 Task: Find an Airbnb in Kafr Takharim, Syria for 2 guests from June 4 to June 8, with 1 bedroom, 1 bed, 1 bathroom, self check-in, and a price range of ₹8000 to ₹16000.
Action: Mouse moved to (535, 136)
Screenshot: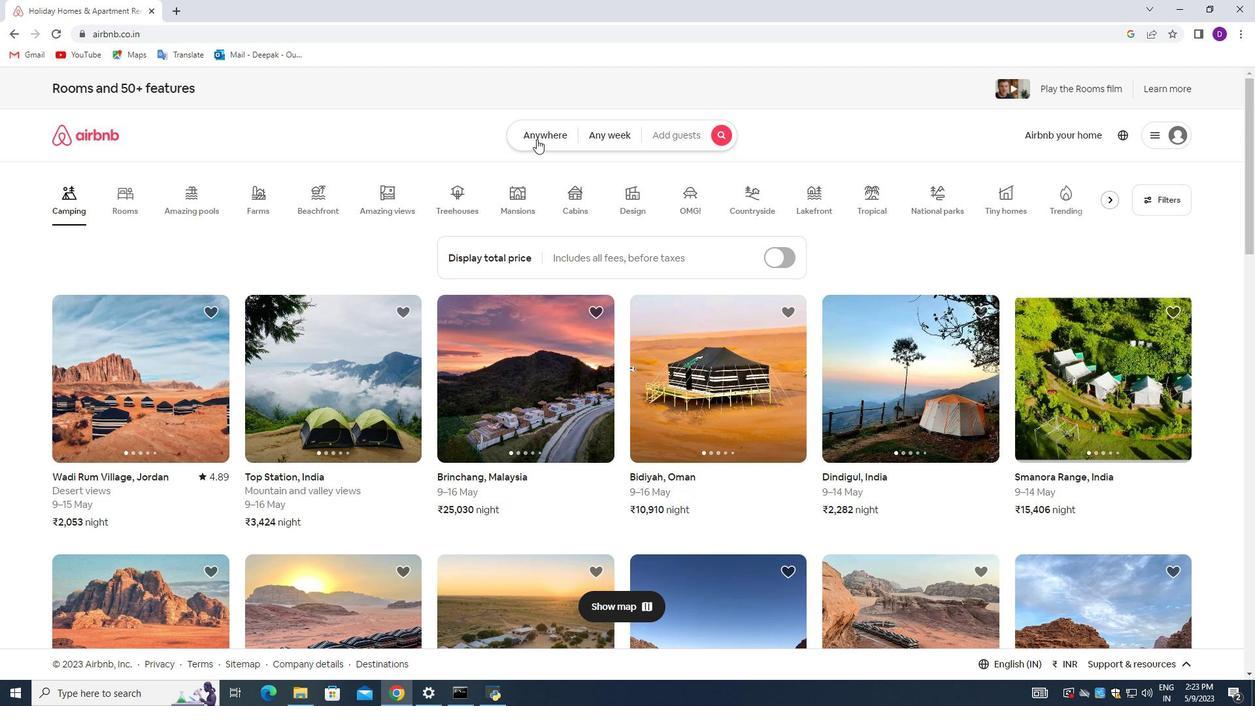 
Action: Mouse pressed left at (535, 136)
Screenshot: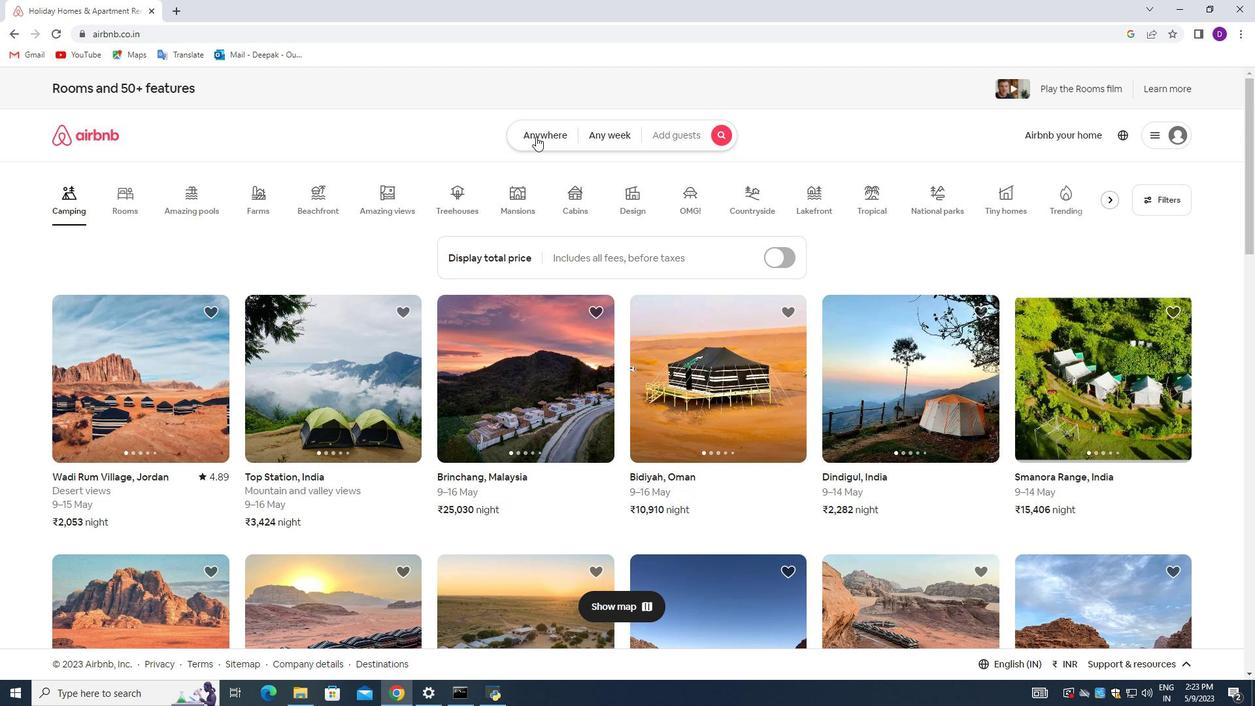 
Action: Mouse moved to (472, 187)
Screenshot: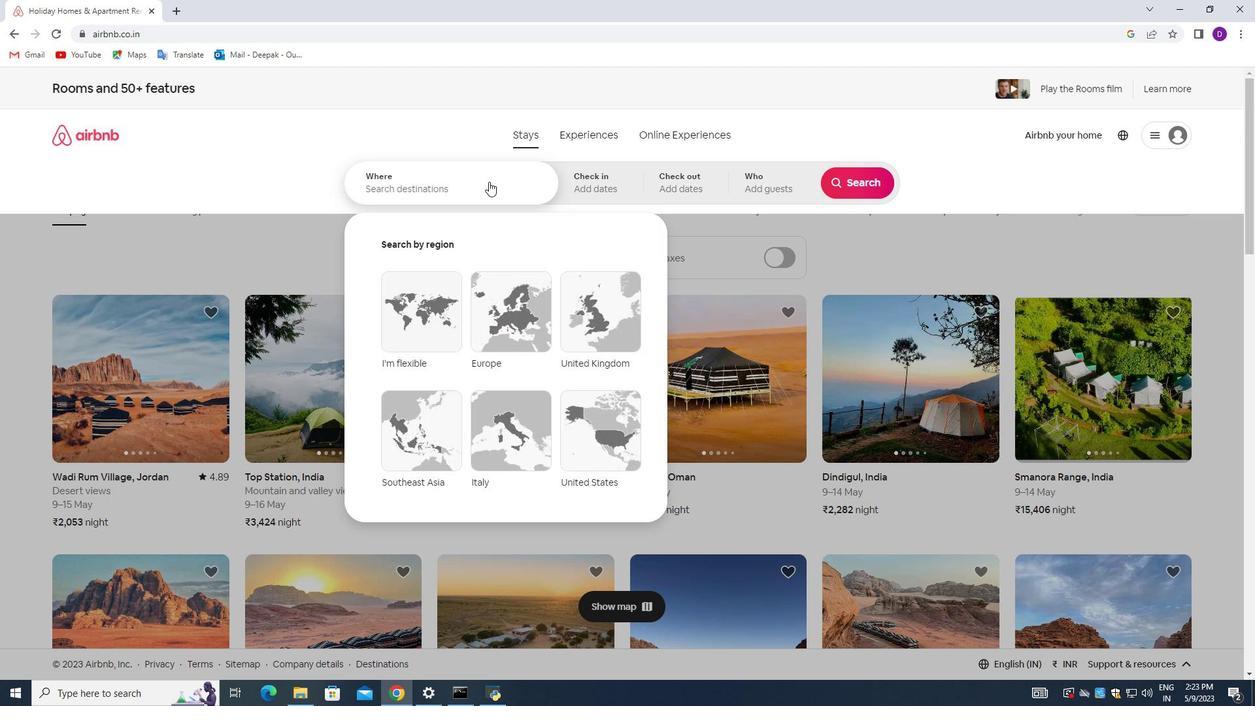 
Action: Mouse pressed left at (472, 187)
Screenshot: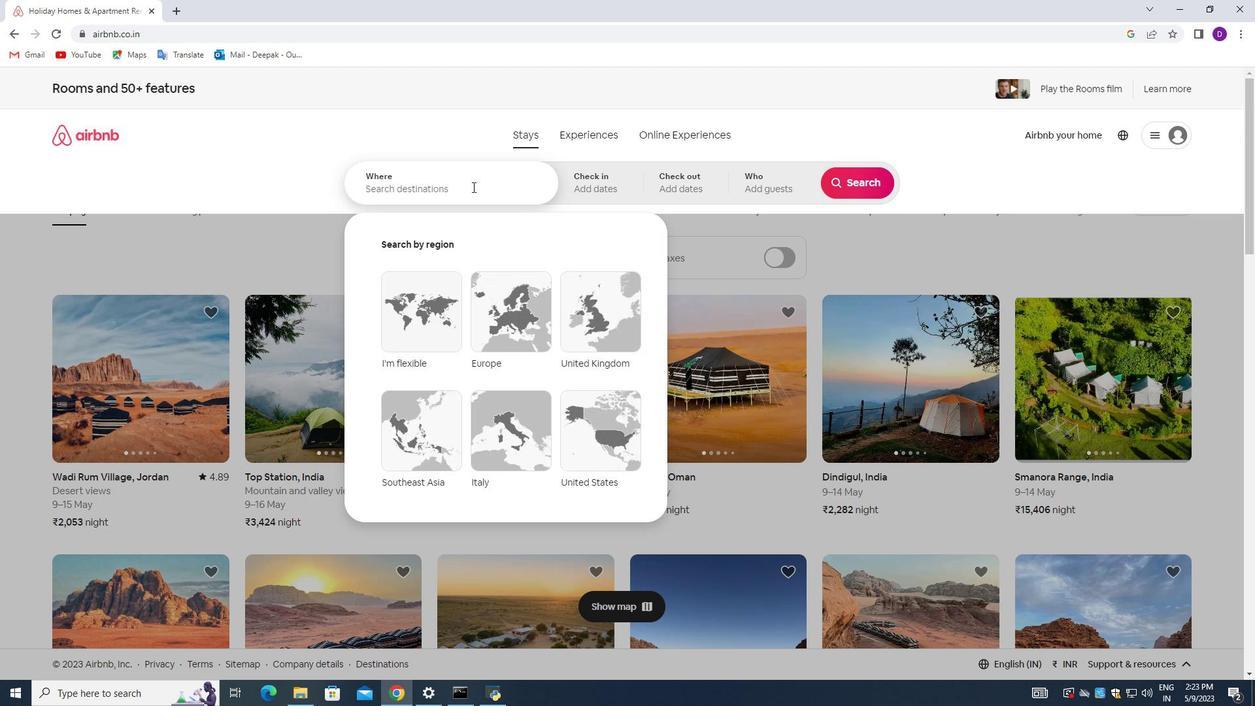 
Action: Mouse moved to (160, 306)
Screenshot: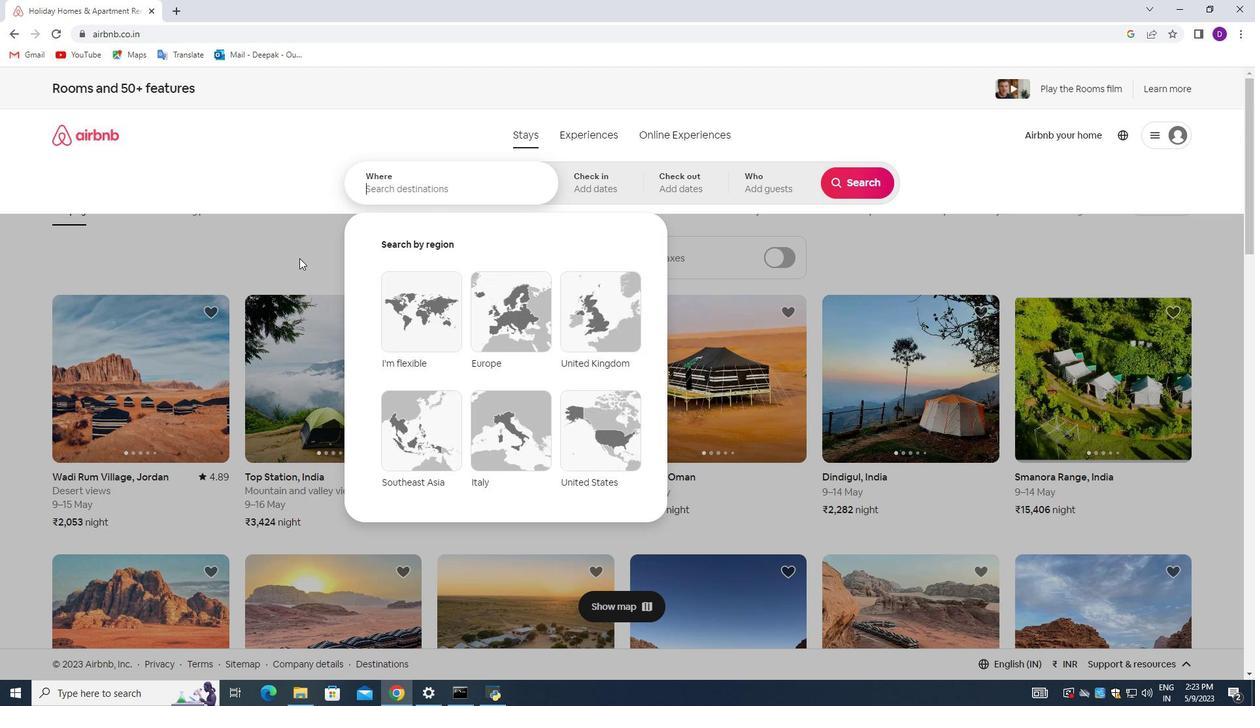 
Action: Key pressed <Key.shift>Kafr,<Key.backspace><Key.space><Key.shift_r>Takharim,<Key.space><Key.shift_r>Syria<Key.enter>
Screenshot: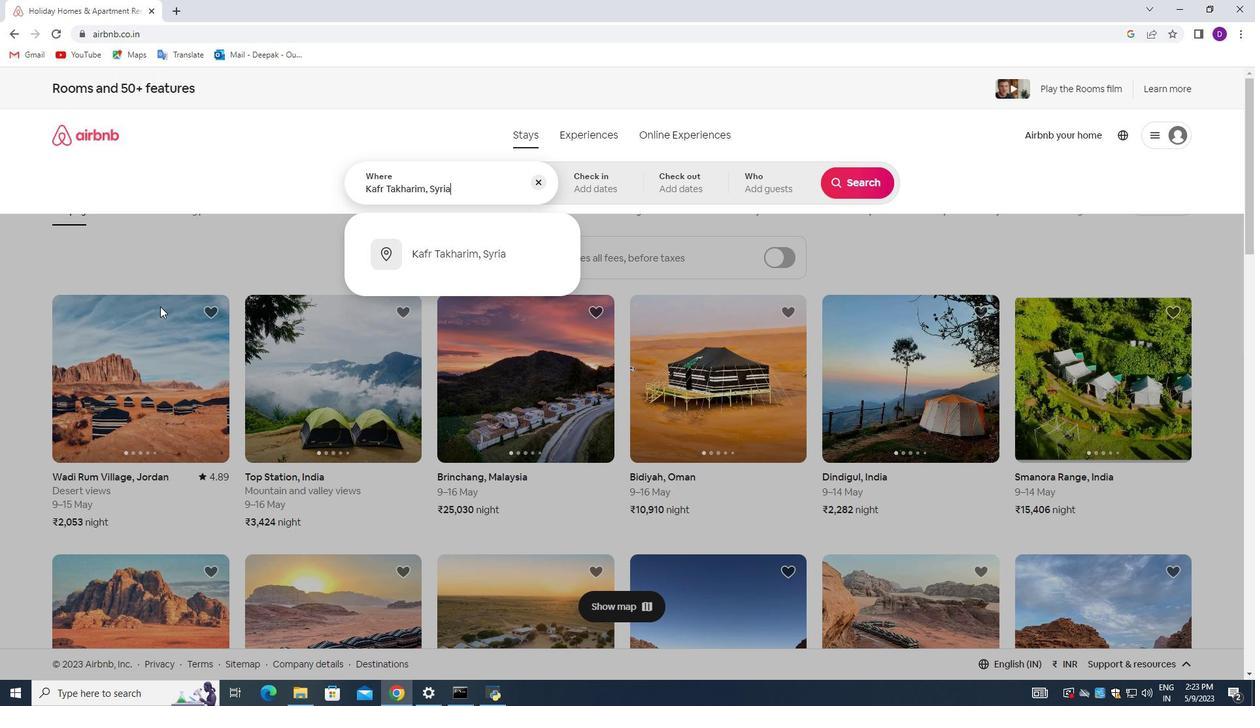 
Action: Mouse moved to (656, 378)
Screenshot: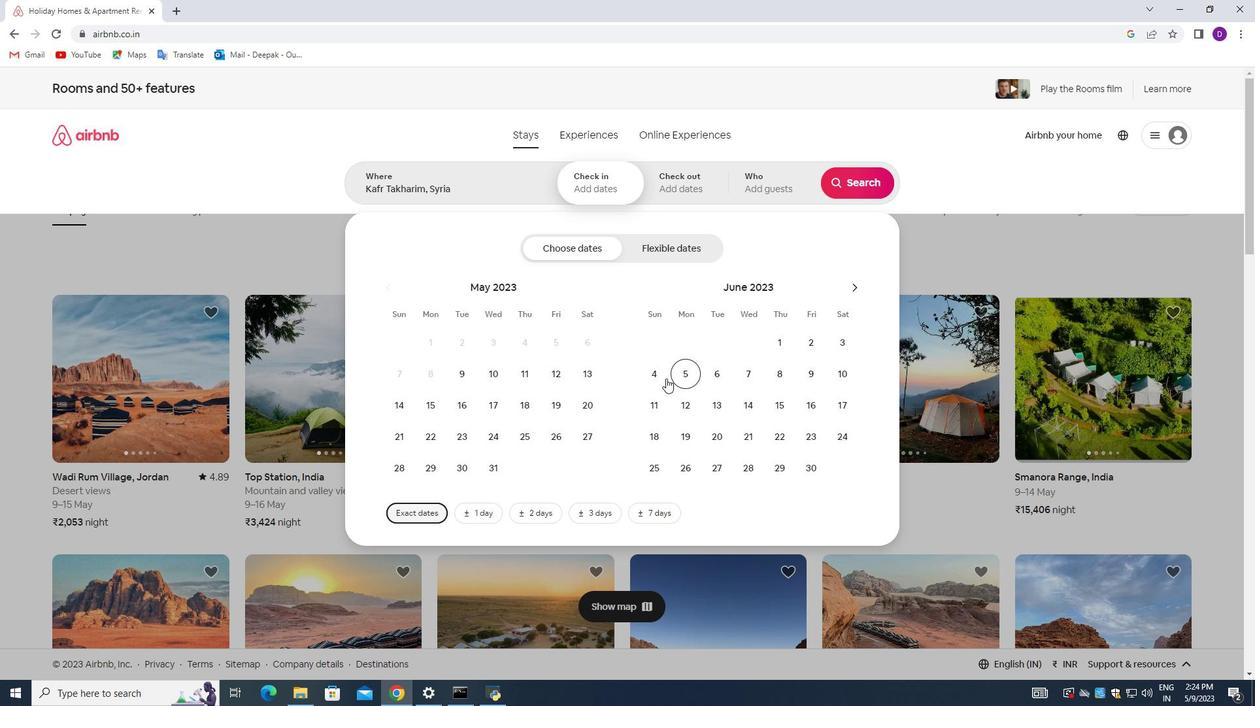 
Action: Mouse pressed left at (656, 378)
Screenshot: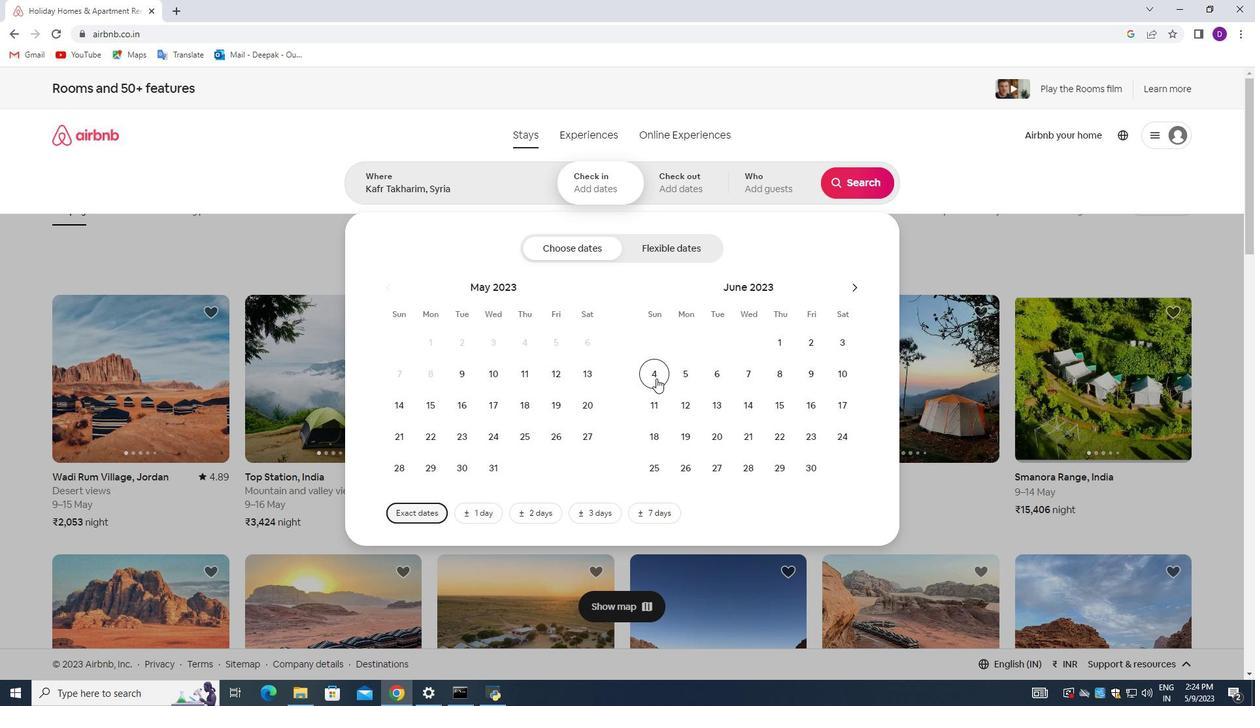 
Action: Mouse moved to (778, 372)
Screenshot: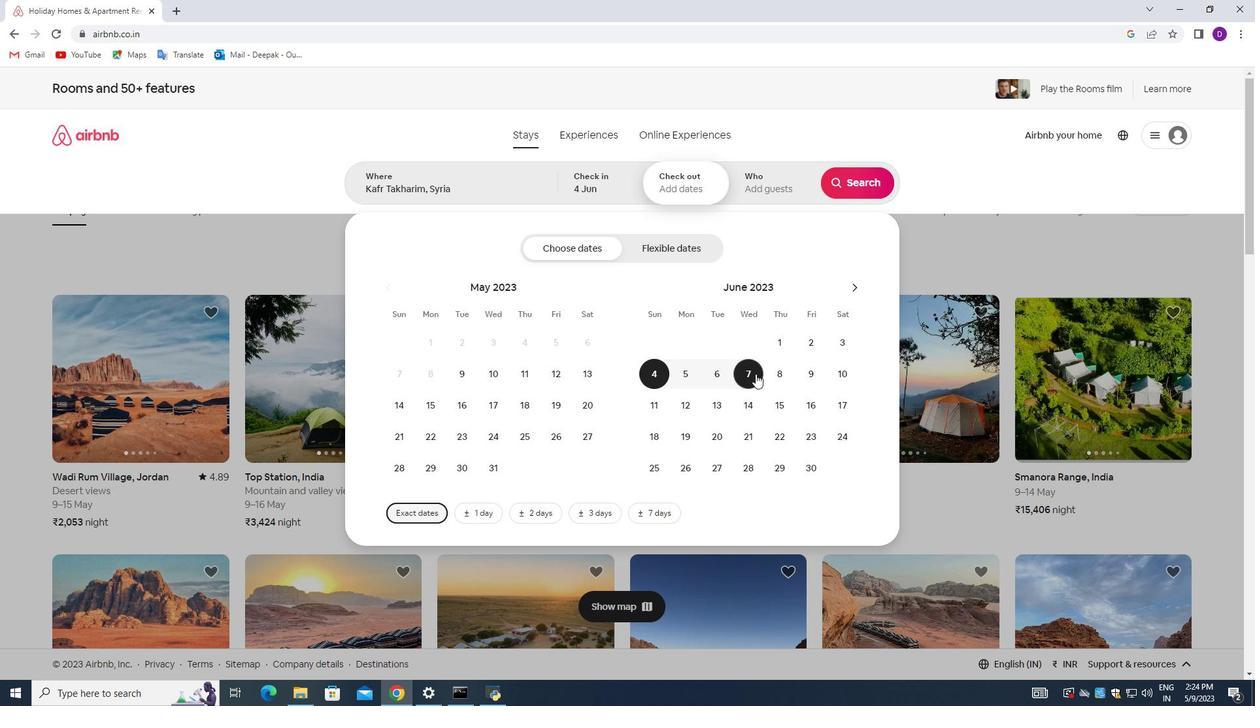 
Action: Mouse pressed left at (778, 372)
Screenshot: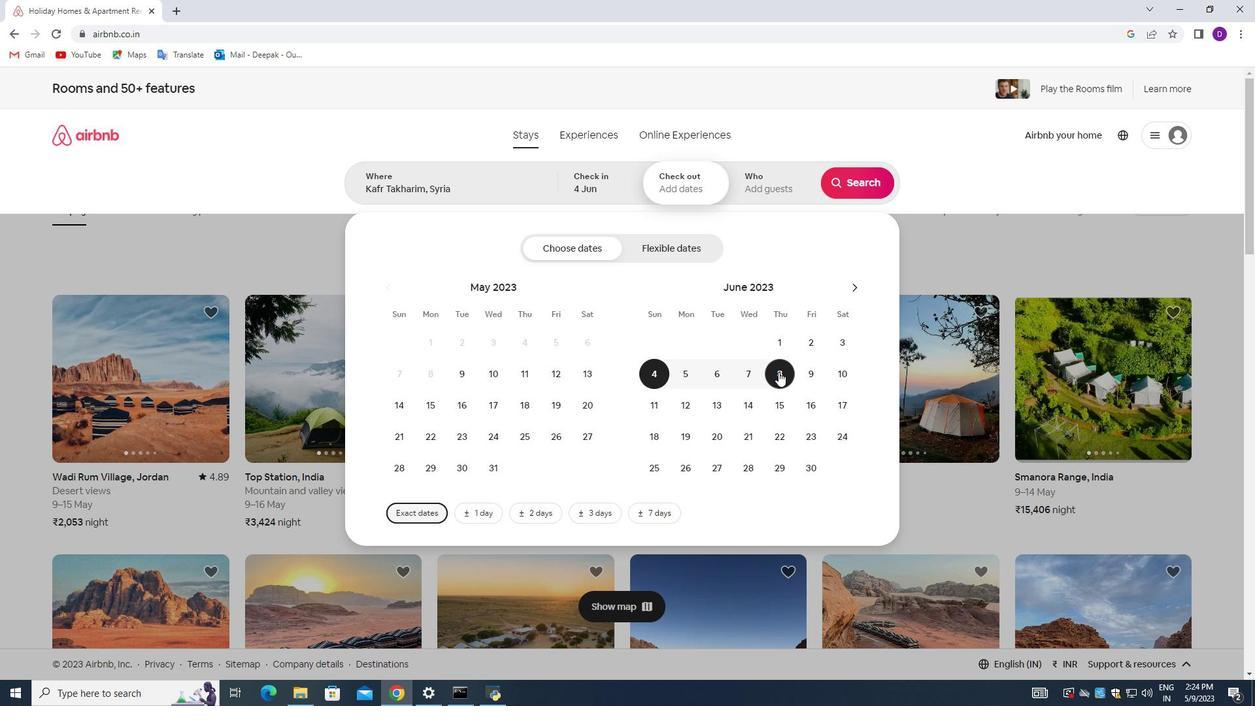 
Action: Mouse moved to (768, 175)
Screenshot: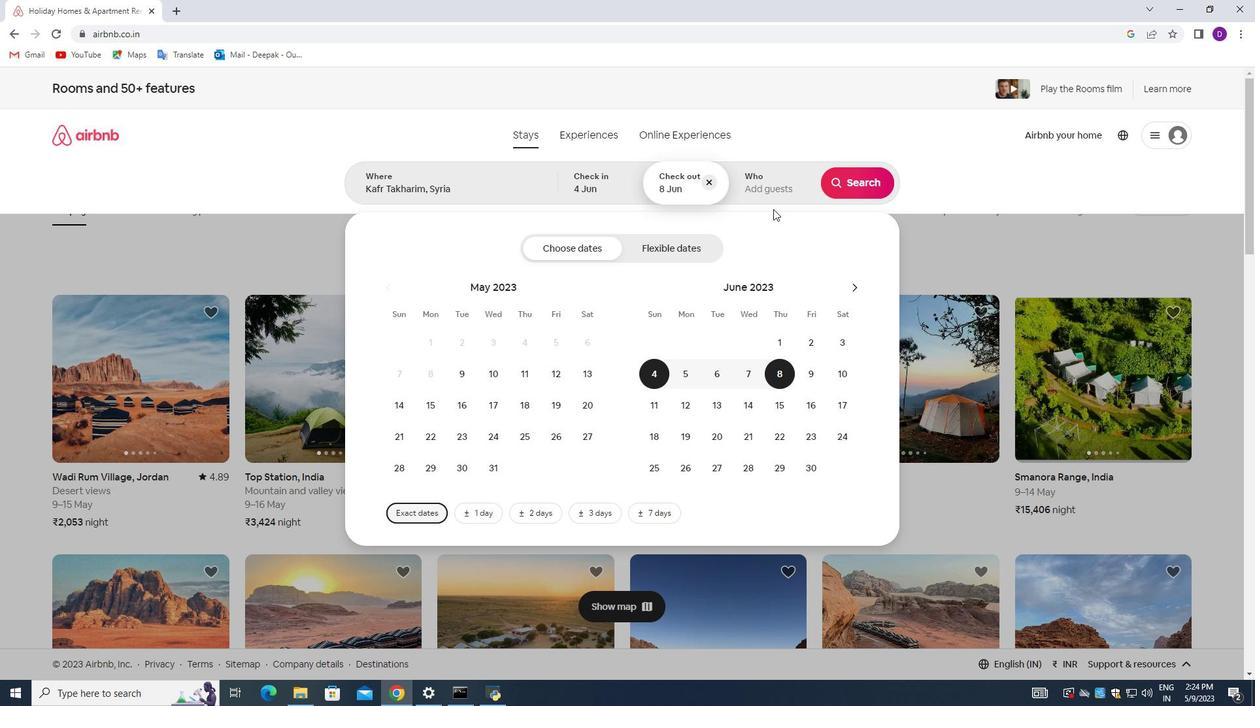 
Action: Mouse pressed left at (768, 175)
Screenshot: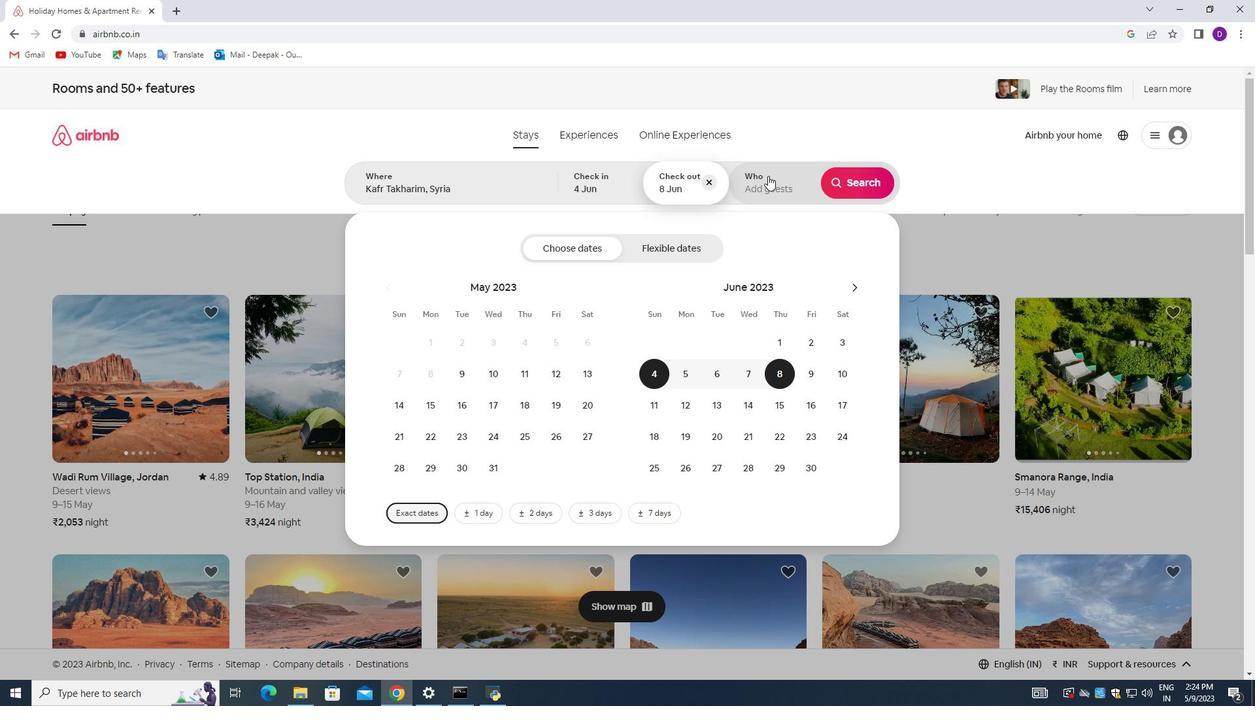 
Action: Mouse moved to (861, 255)
Screenshot: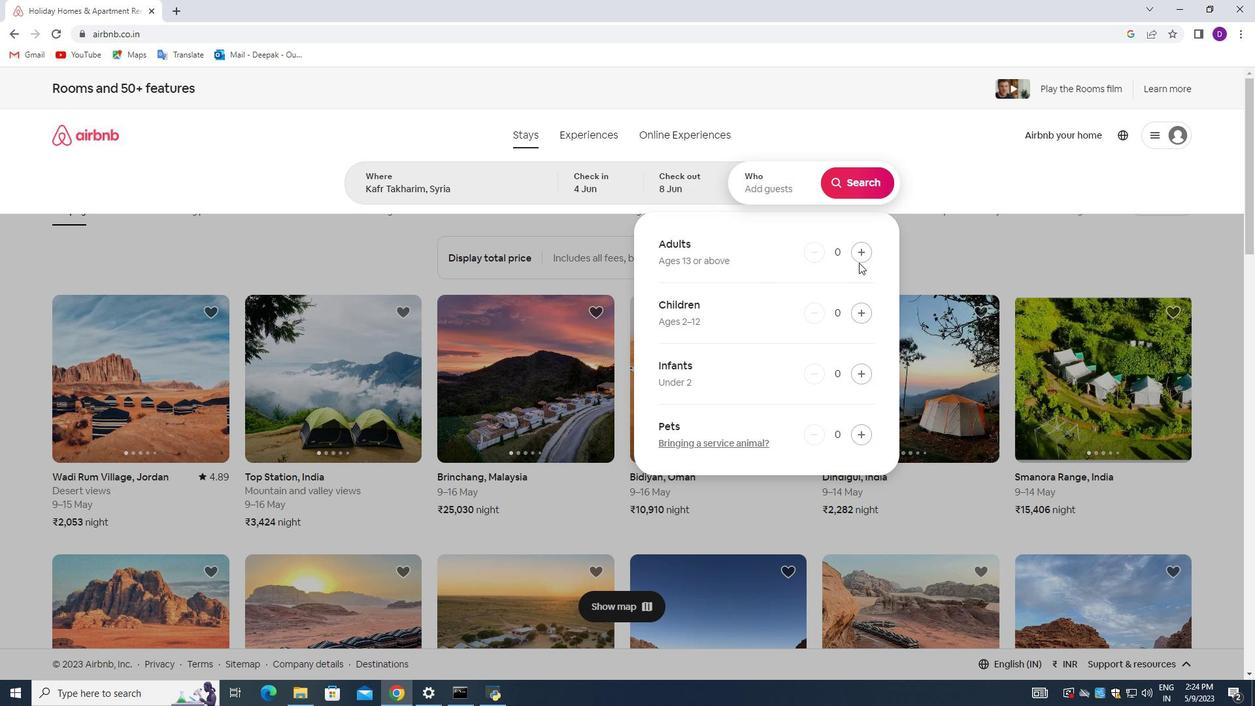 
Action: Mouse pressed left at (861, 255)
Screenshot: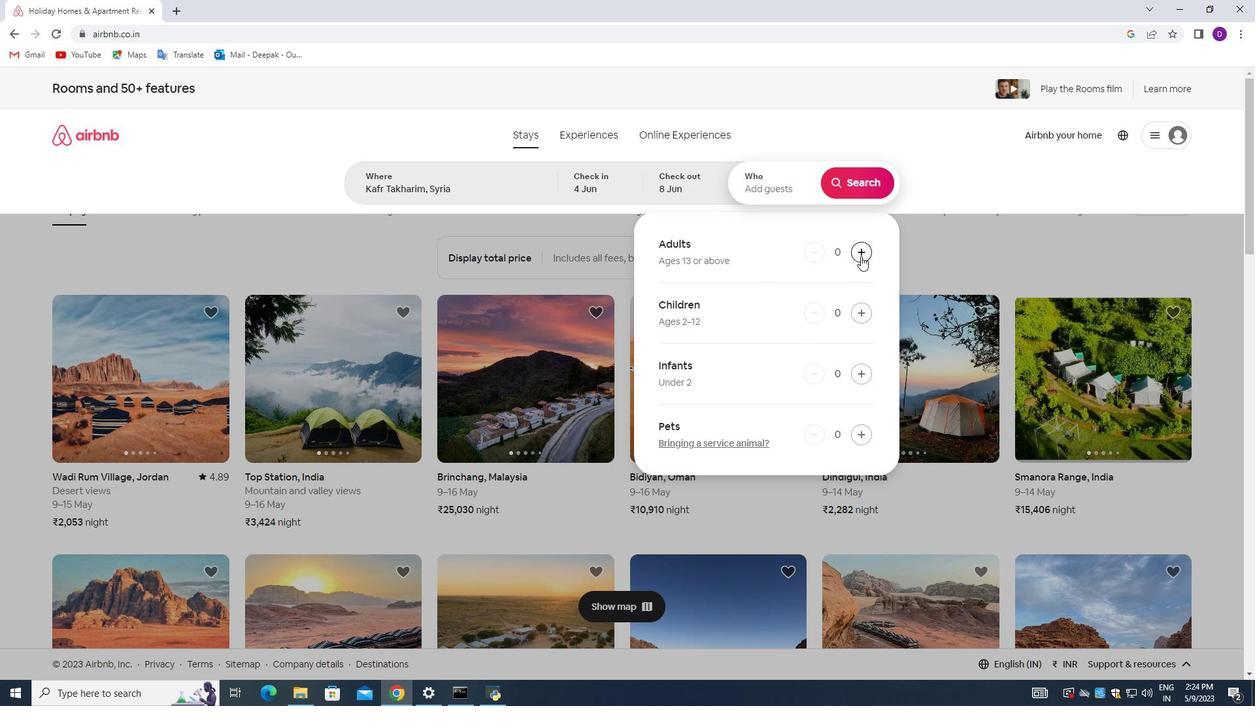 
Action: Mouse pressed left at (861, 255)
Screenshot: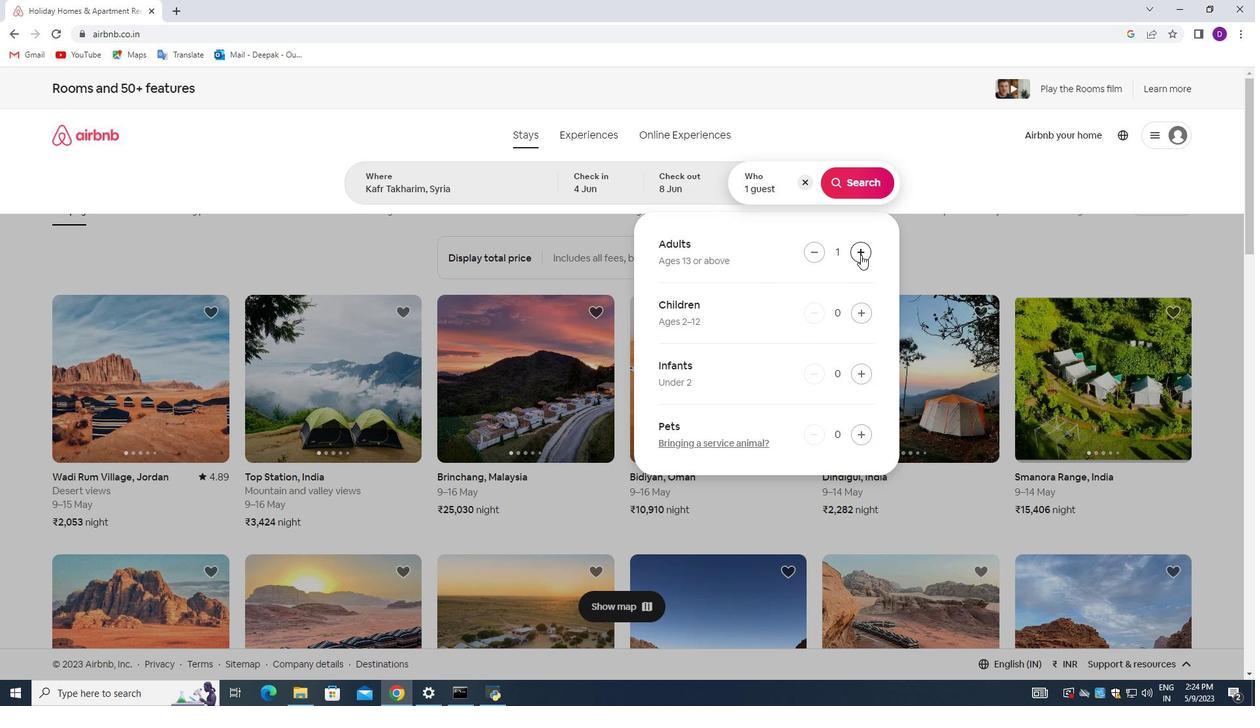 
Action: Mouse moved to (855, 179)
Screenshot: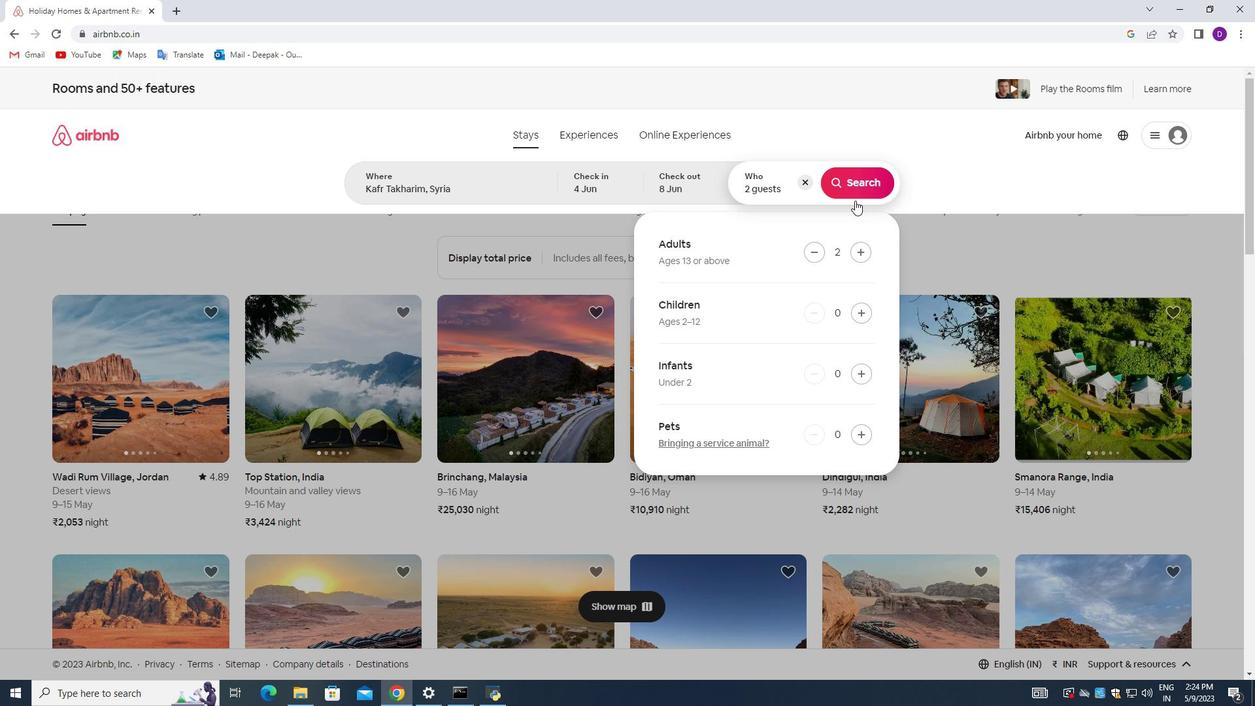 
Action: Mouse pressed left at (855, 179)
Screenshot: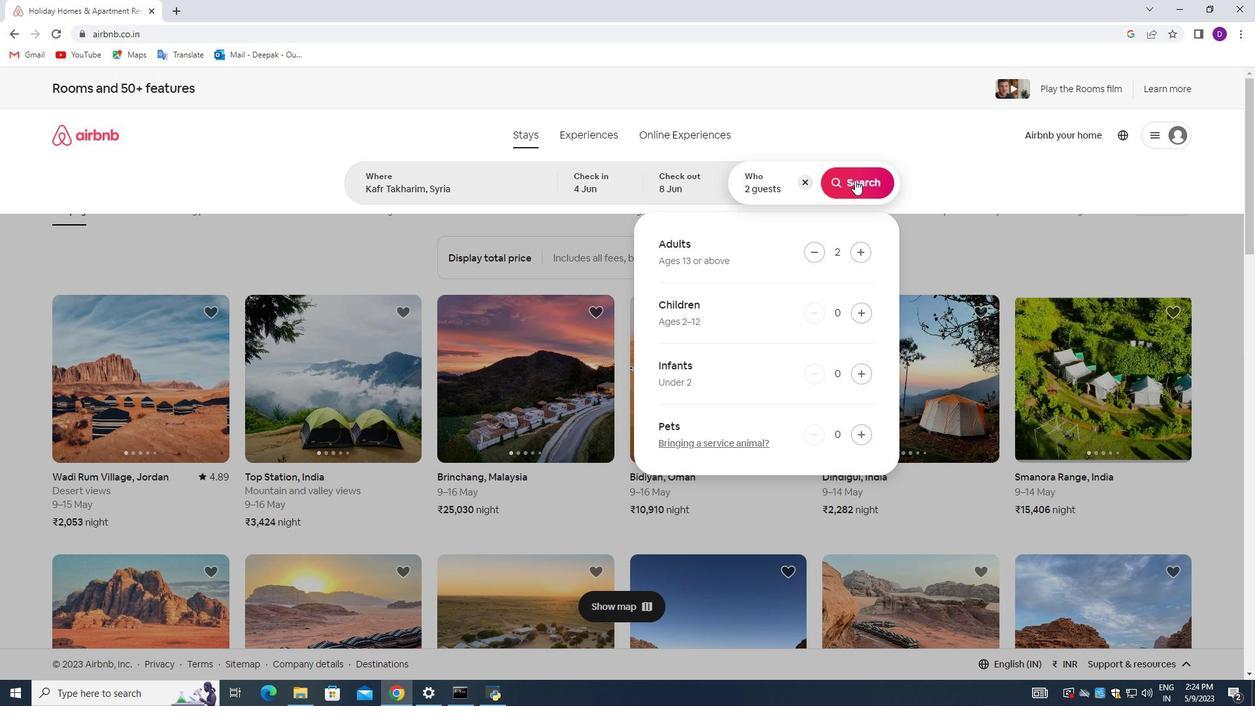 
Action: Mouse moved to (1188, 141)
Screenshot: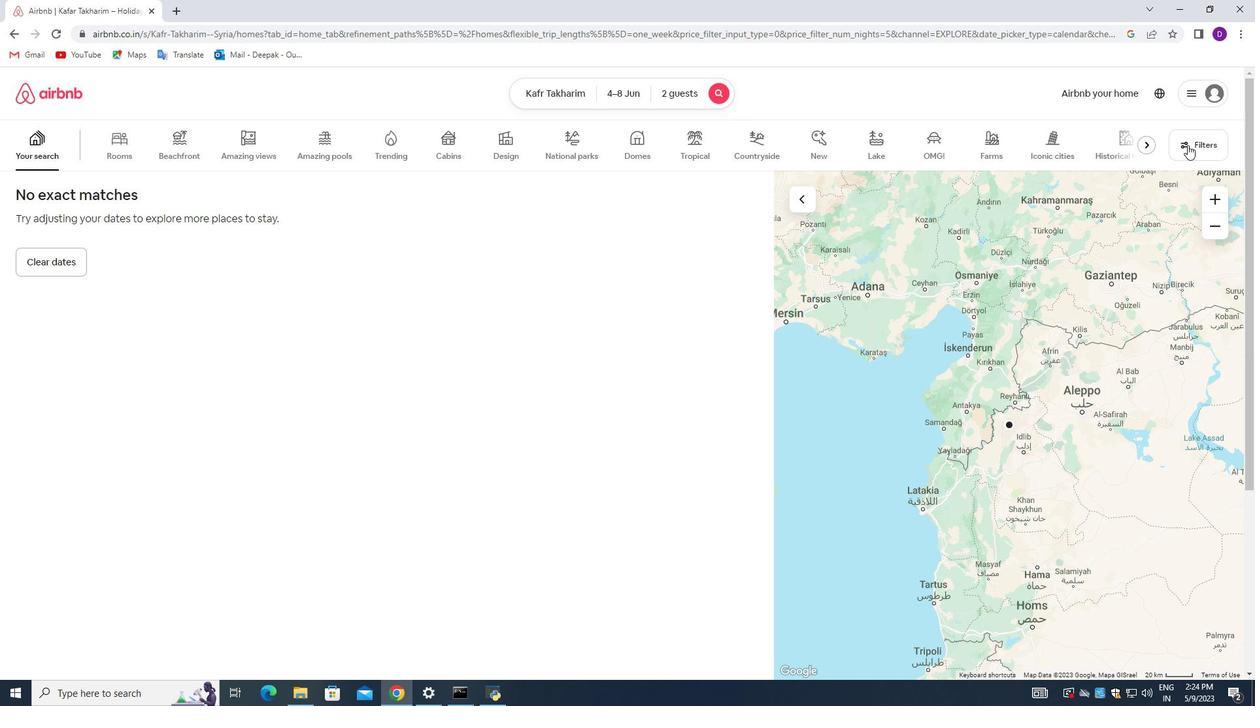 
Action: Mouse pressed left at (1188, 141)
Screenshot: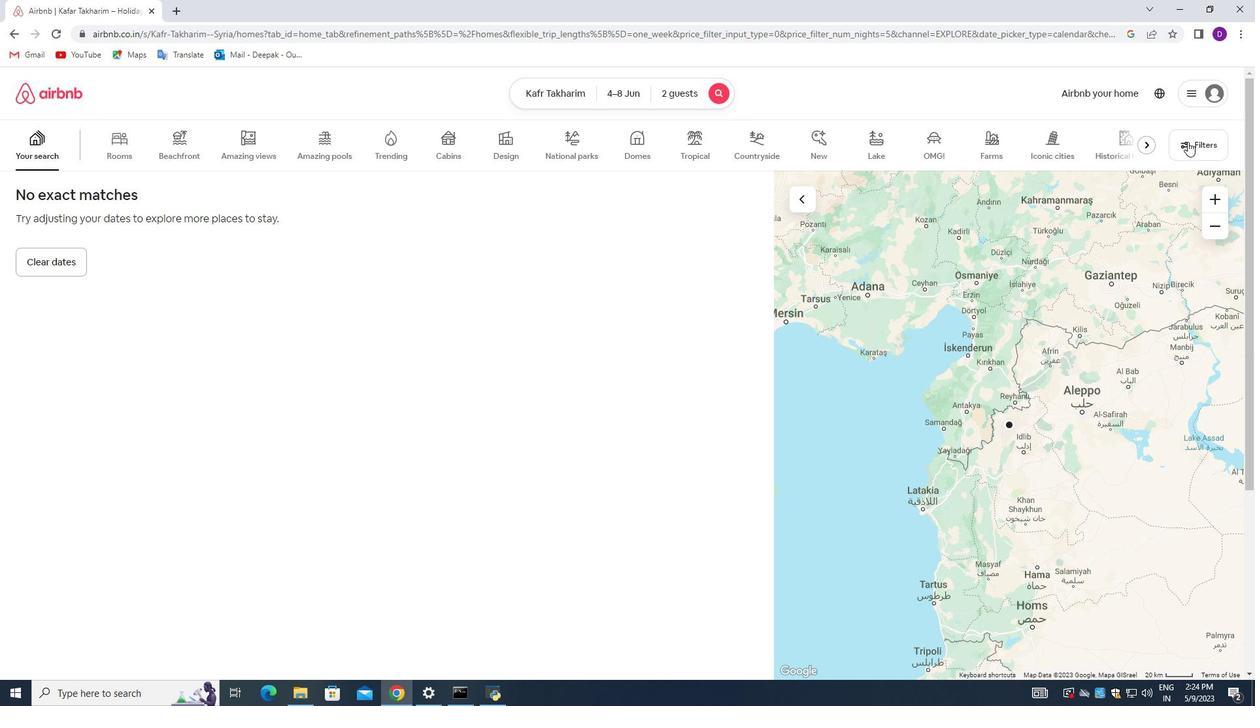 
Action: Mouse moved to (477, 466)
Screenshot: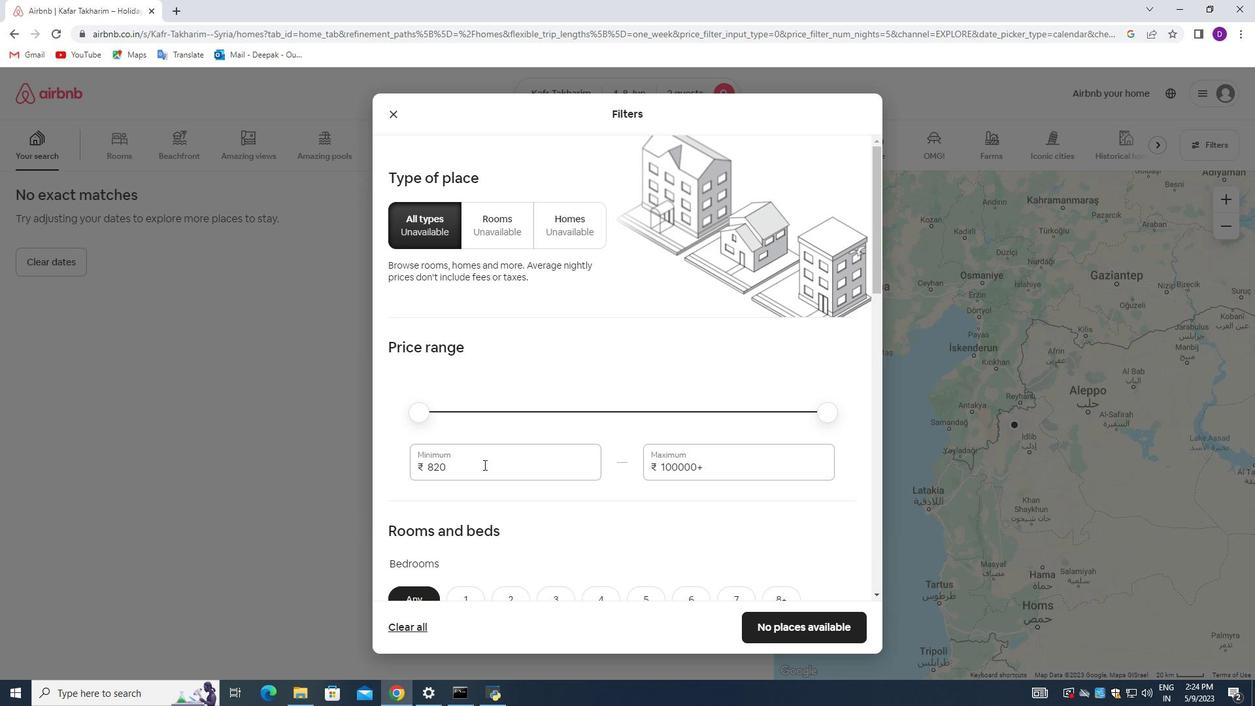 
Action: Mouse pressed left at (477, 466)
Screenshot: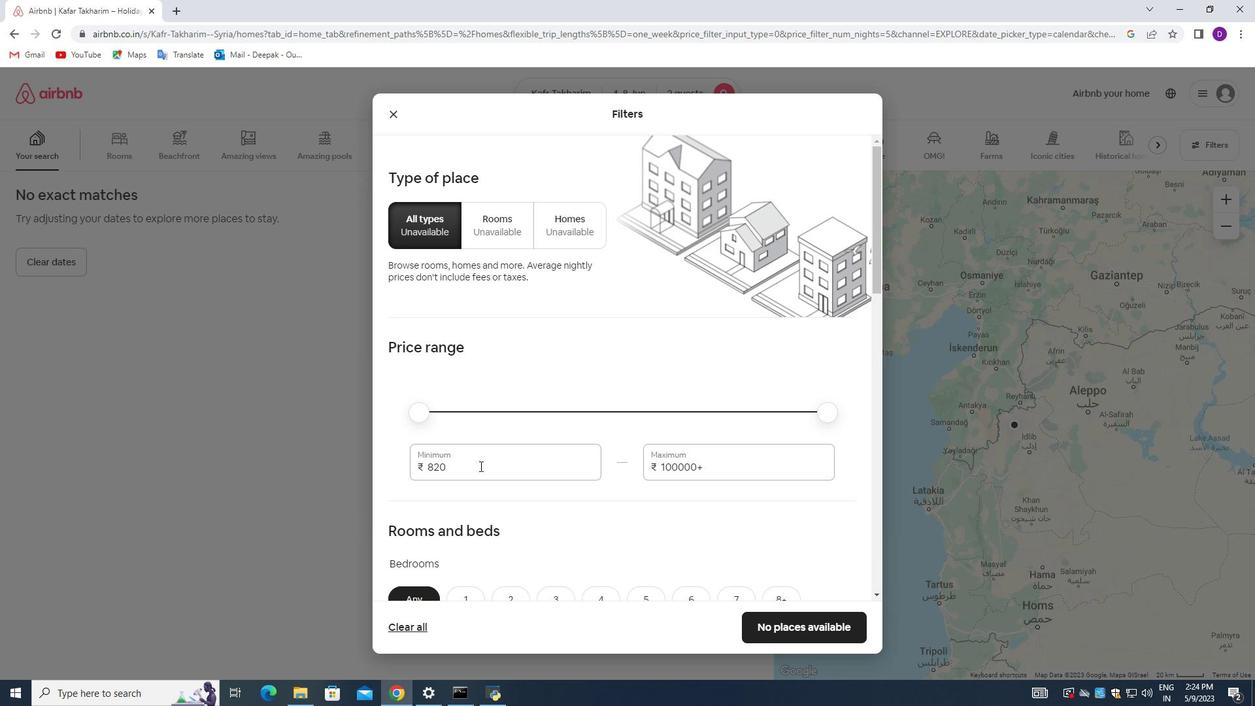 
Action: Mouse pressed left at (477, 466)
Screenshot: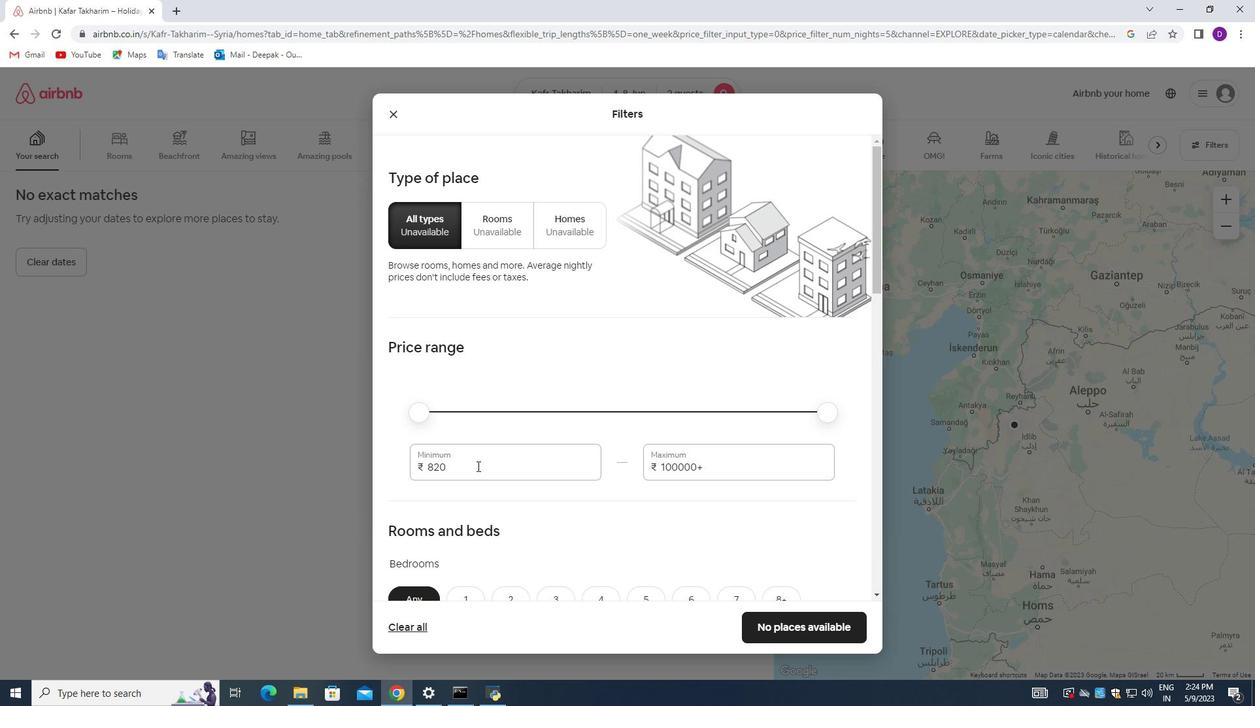 
Action: Key pressed 8000<Key.tab>16000
Screenshot: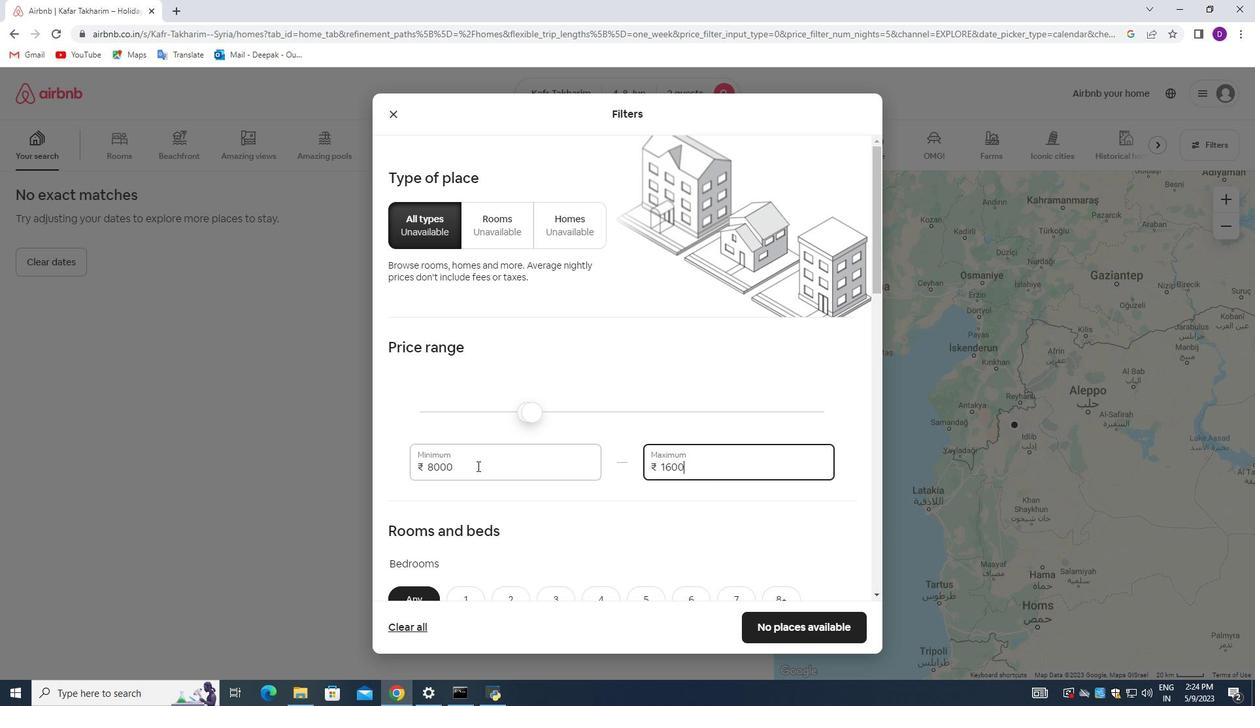 
Action: Mouse moved to (546, 463)
Screenshot: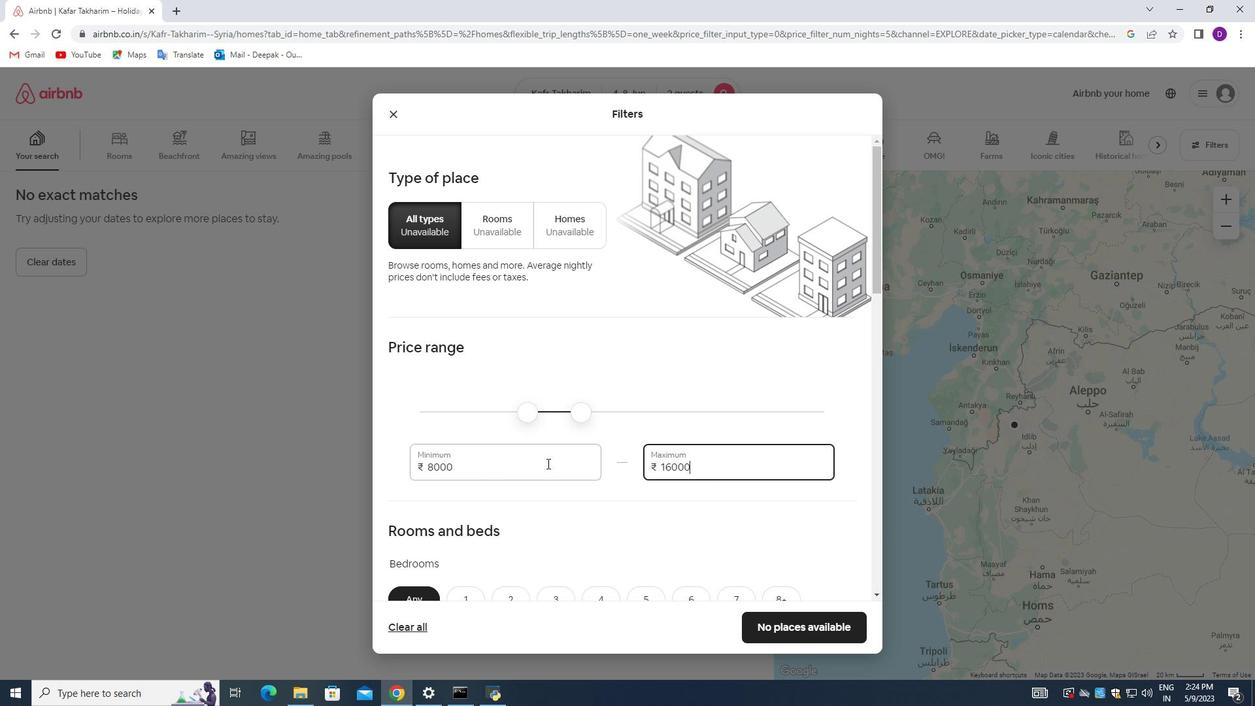 
Action: Mouse scrolled (546, 463) with delta (0, 0)
Screenshot: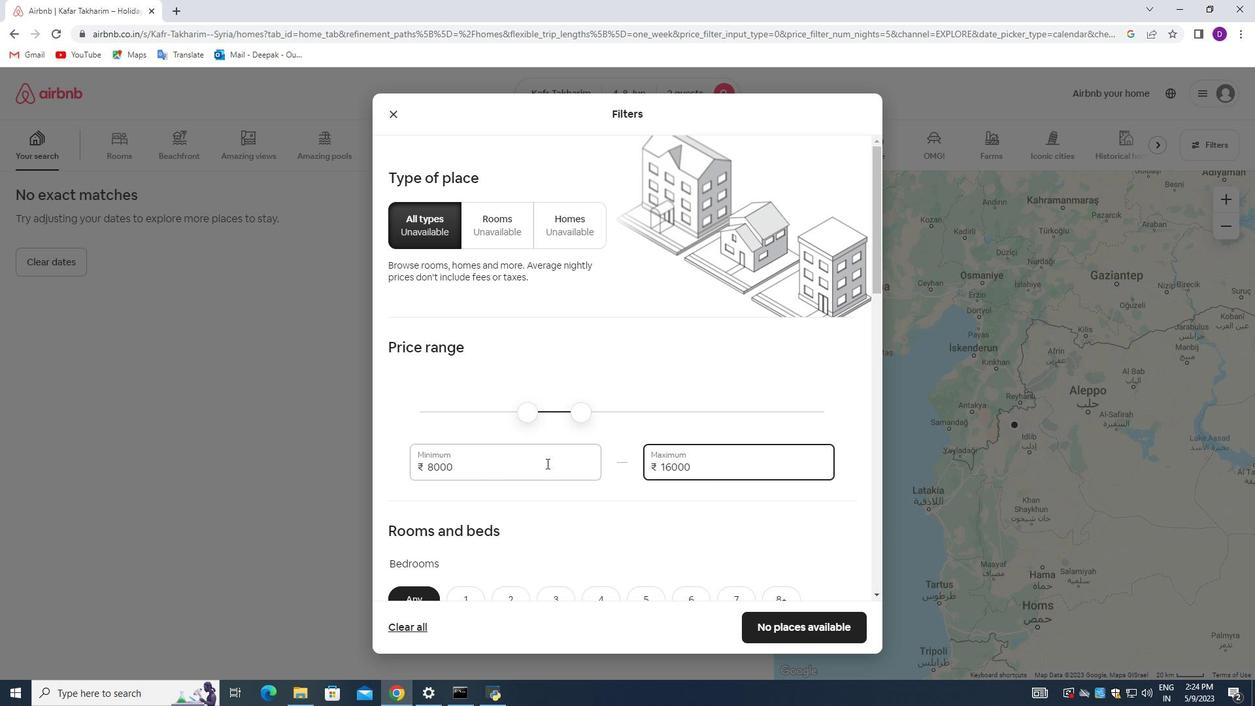 
Action: Mouse scrolled (546, 463) with delta (0, 0)
Screenshot: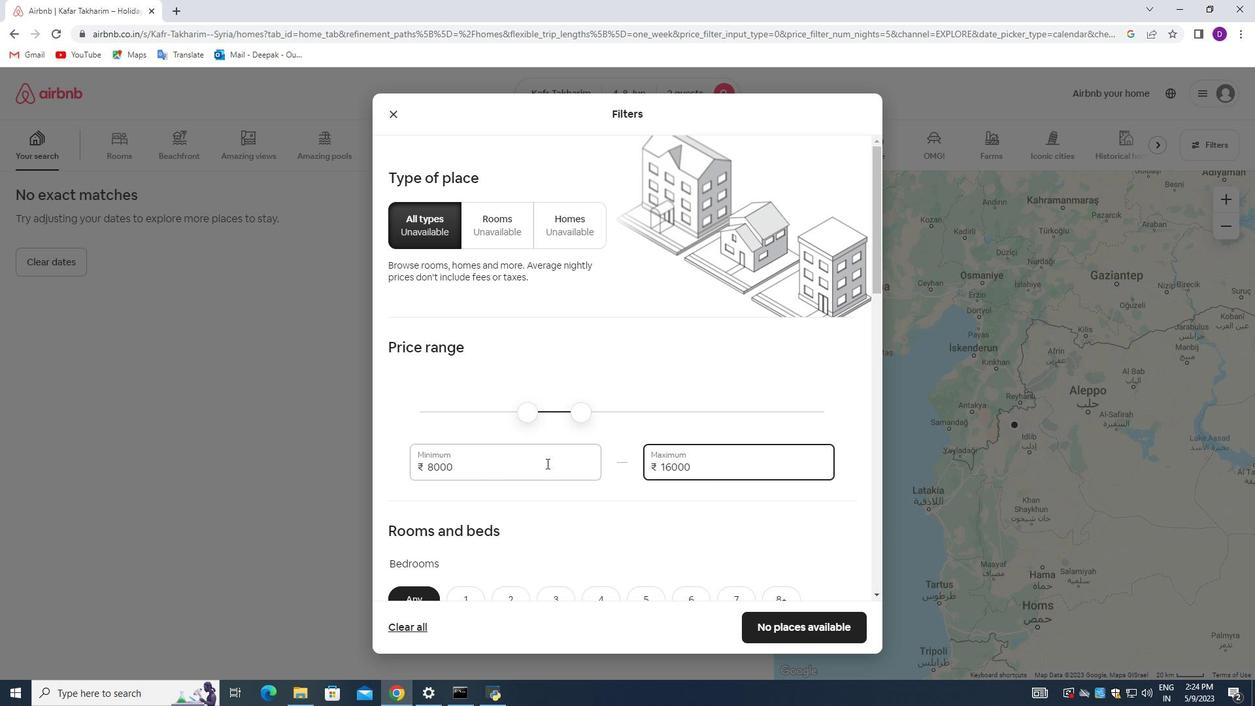 
Action: Mouse scrolled (546, 463) with delta (0, 0)
Screenshot: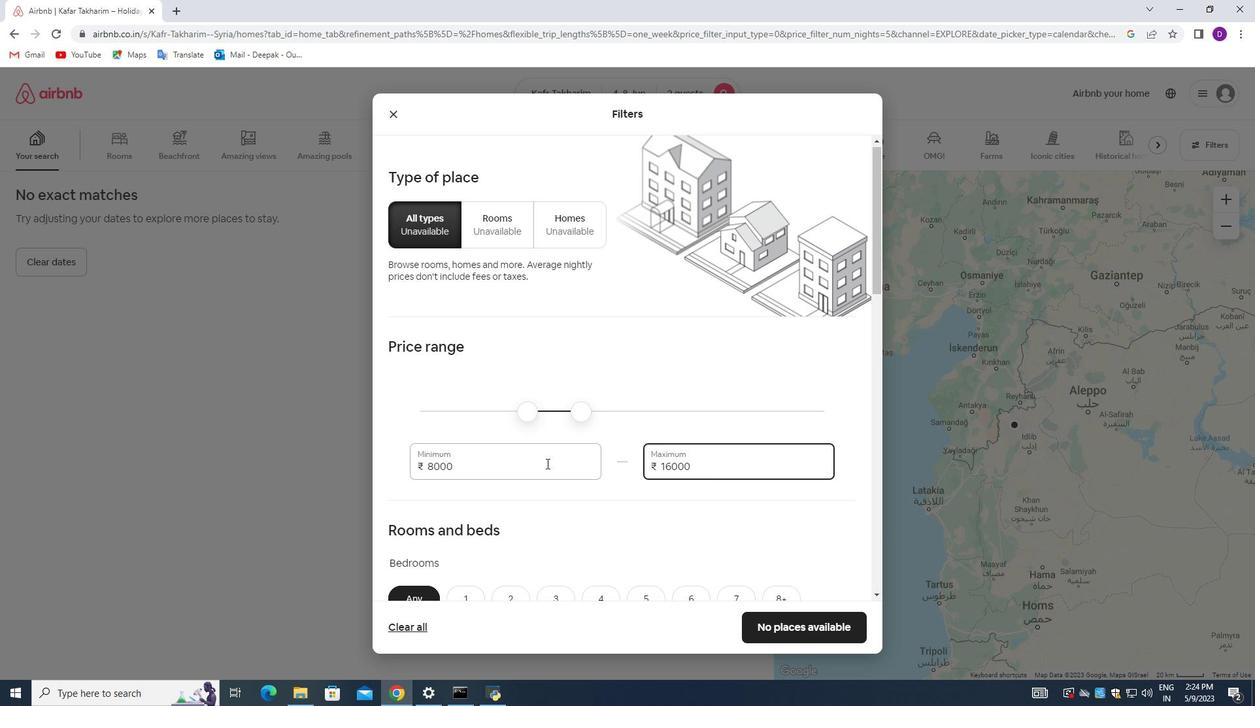 
Action: Mouse scrolled (546, 463) with delta (0, 0)
Screenshot: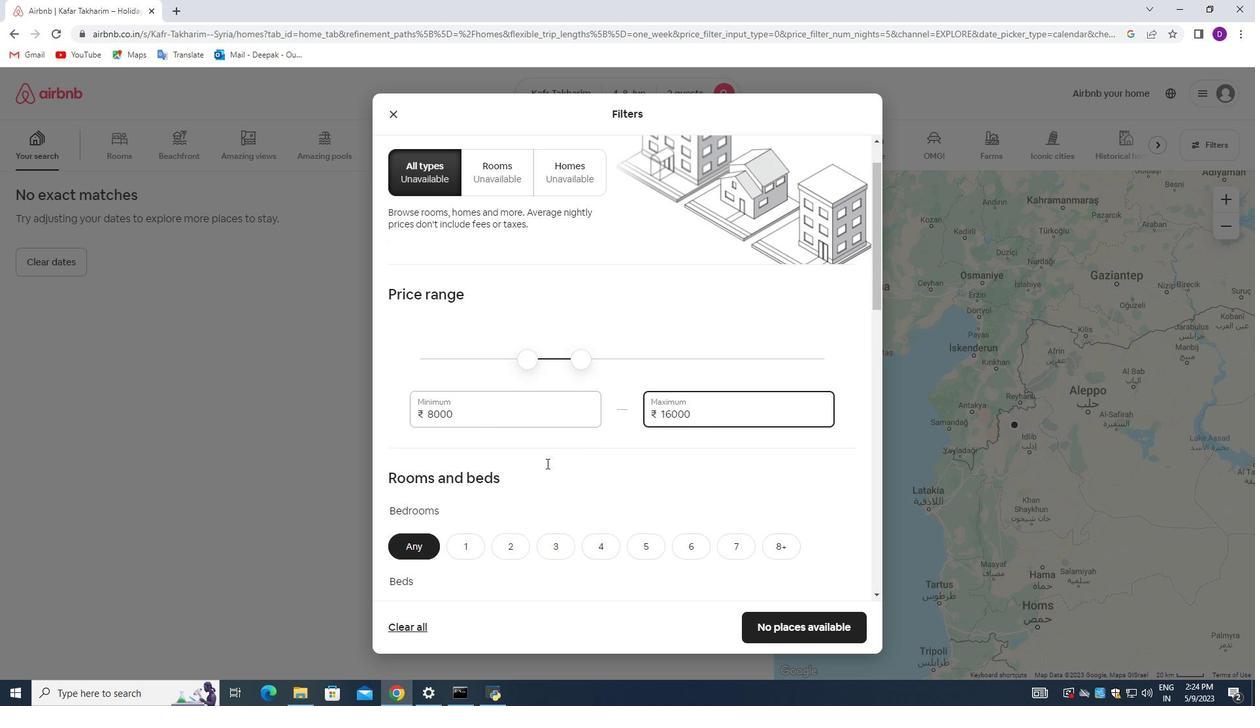 
Action: Mouse moved to (464, 345)
Screenshot: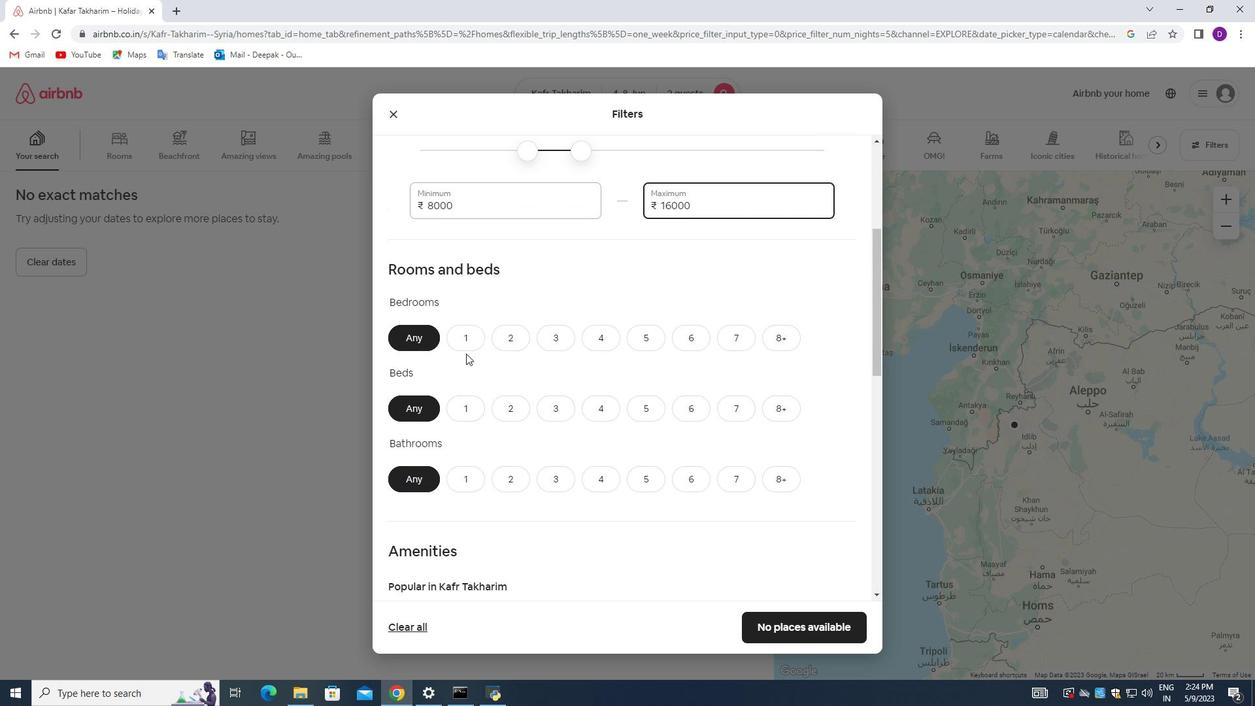 
Action: Mouse pressed left at (464, 345)
Screenshot: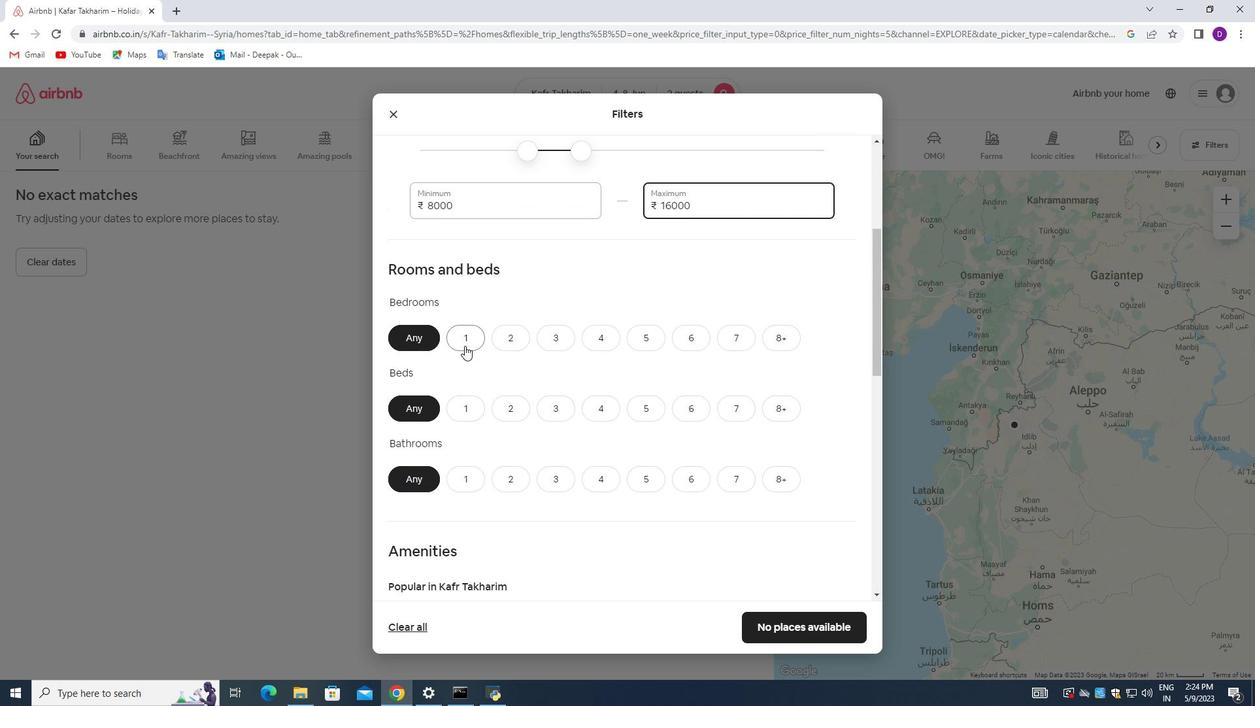 
Action: Mouse moved to (463, 403)
Screenshot: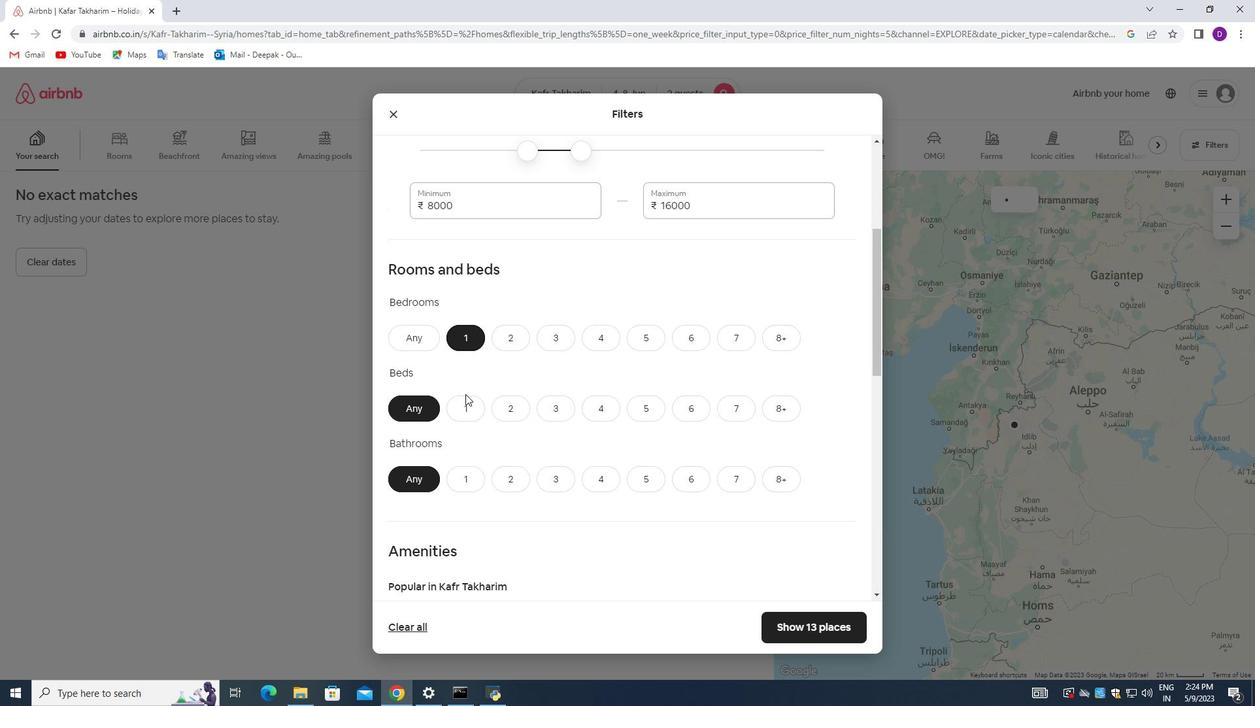 
Action: Mouse pressed left at (463, 403)
Screenshot: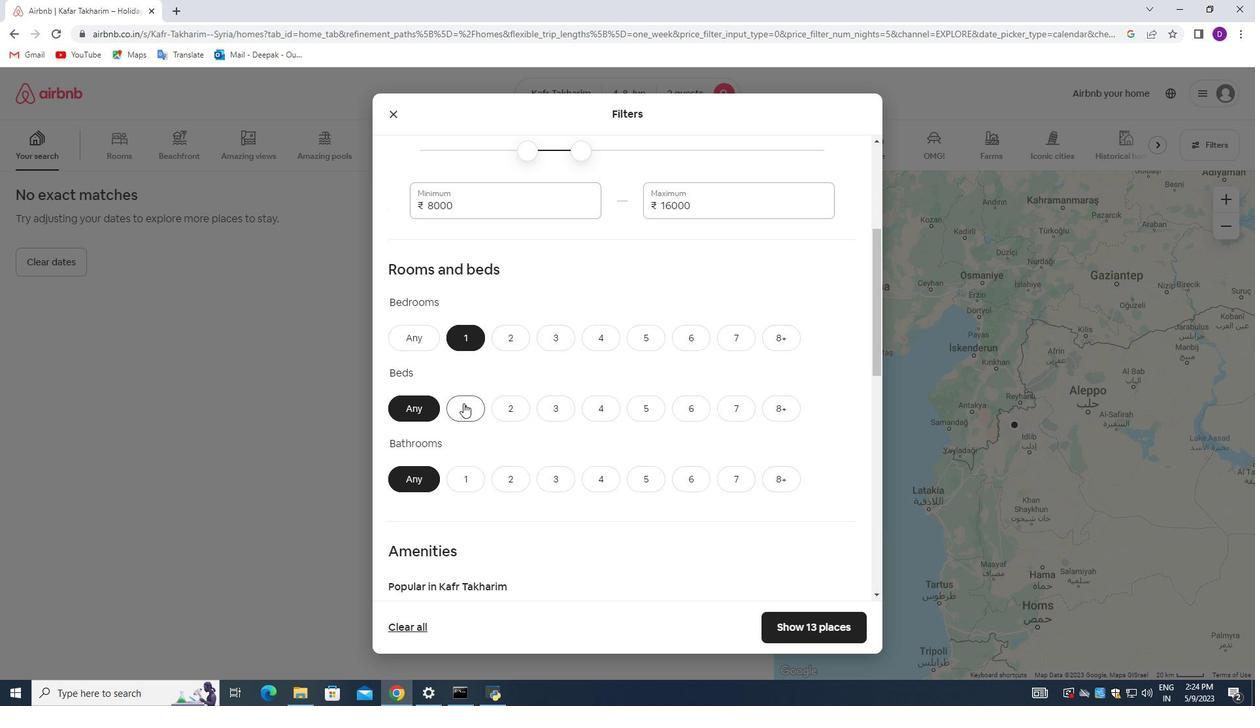 
Action: Mouse moved to (463, 466)
Screenshot: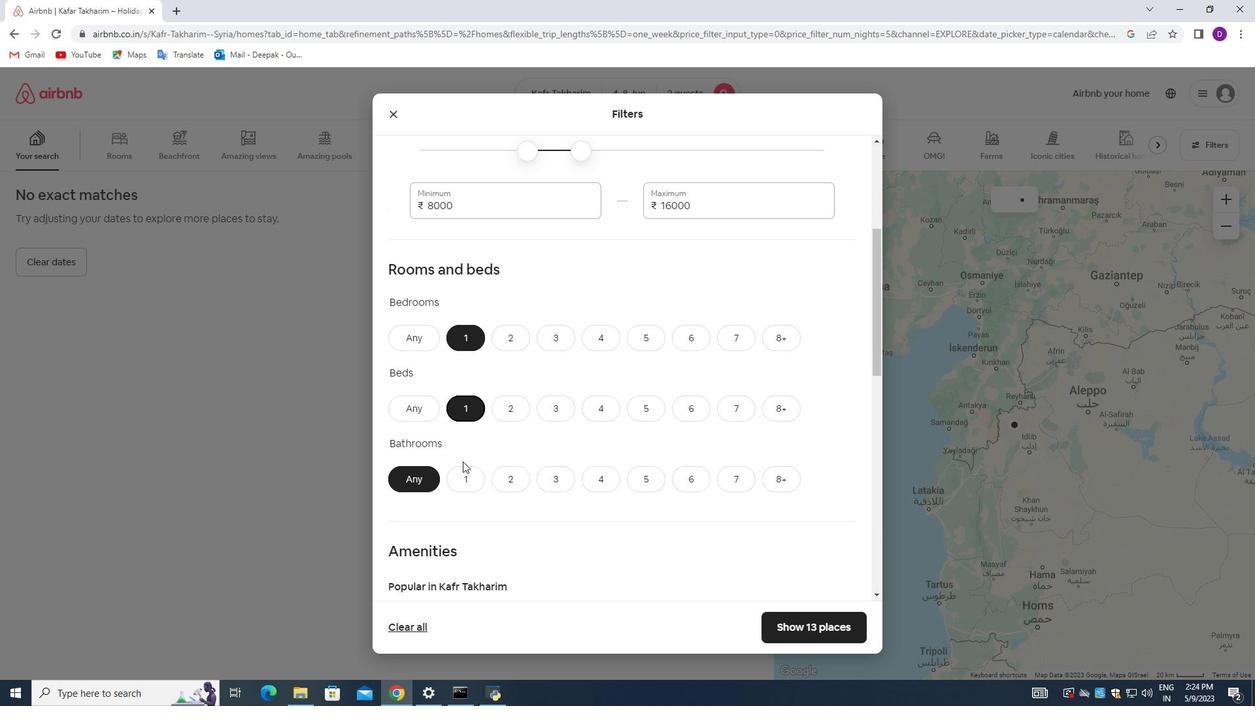 
Action: Mouse pressed left at (463, 466)
Screenshot: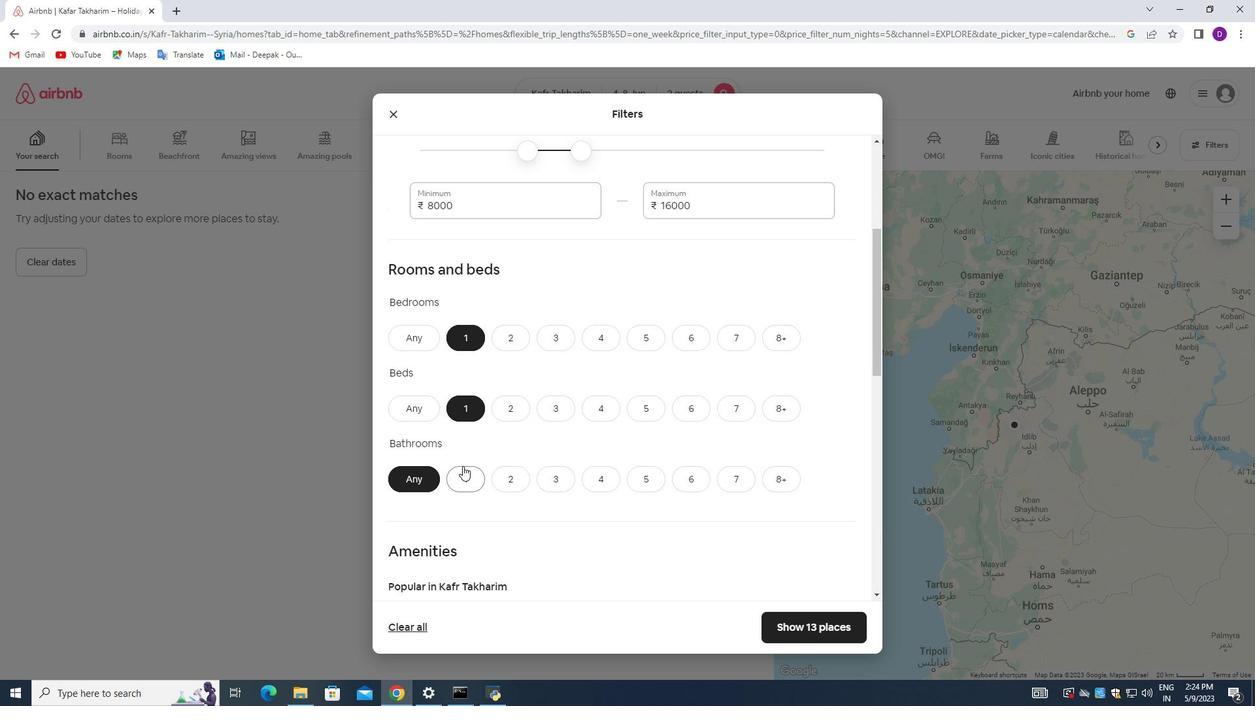 
Action: Mouse moved to (485, 447)
Screenshot: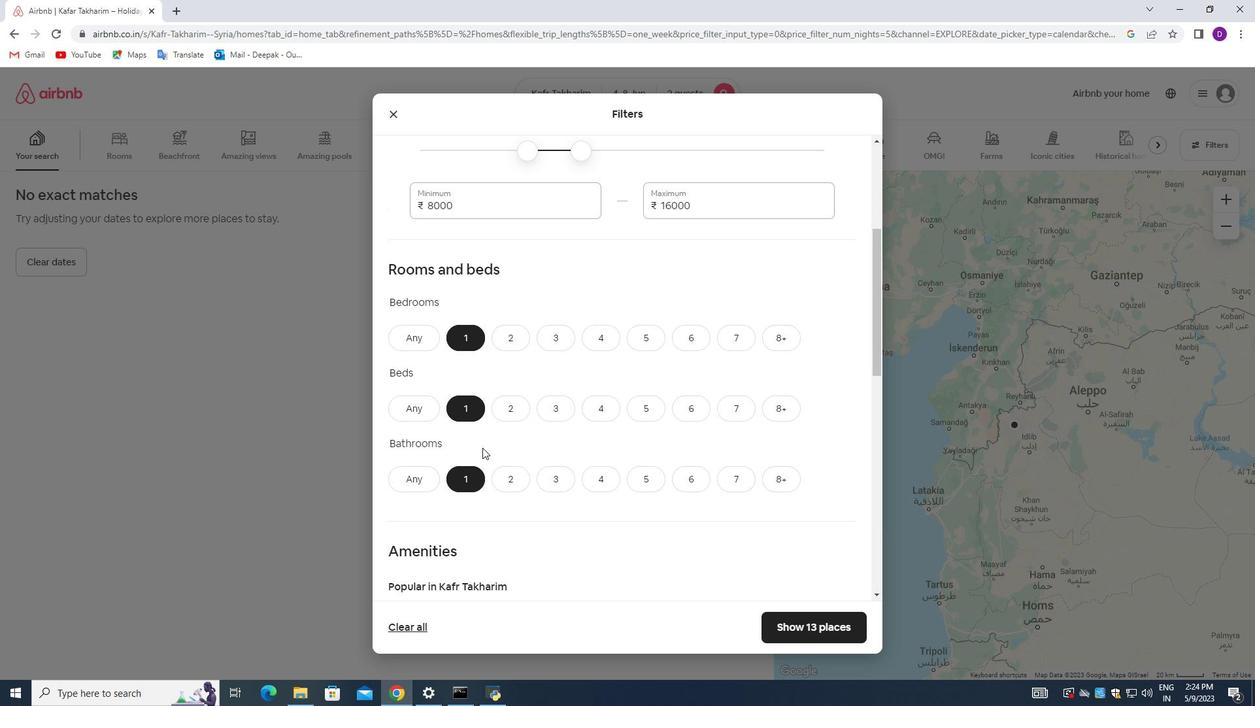 
Action: Mouse scrolled (485, 446) with delta (0, 0)
Screenshot: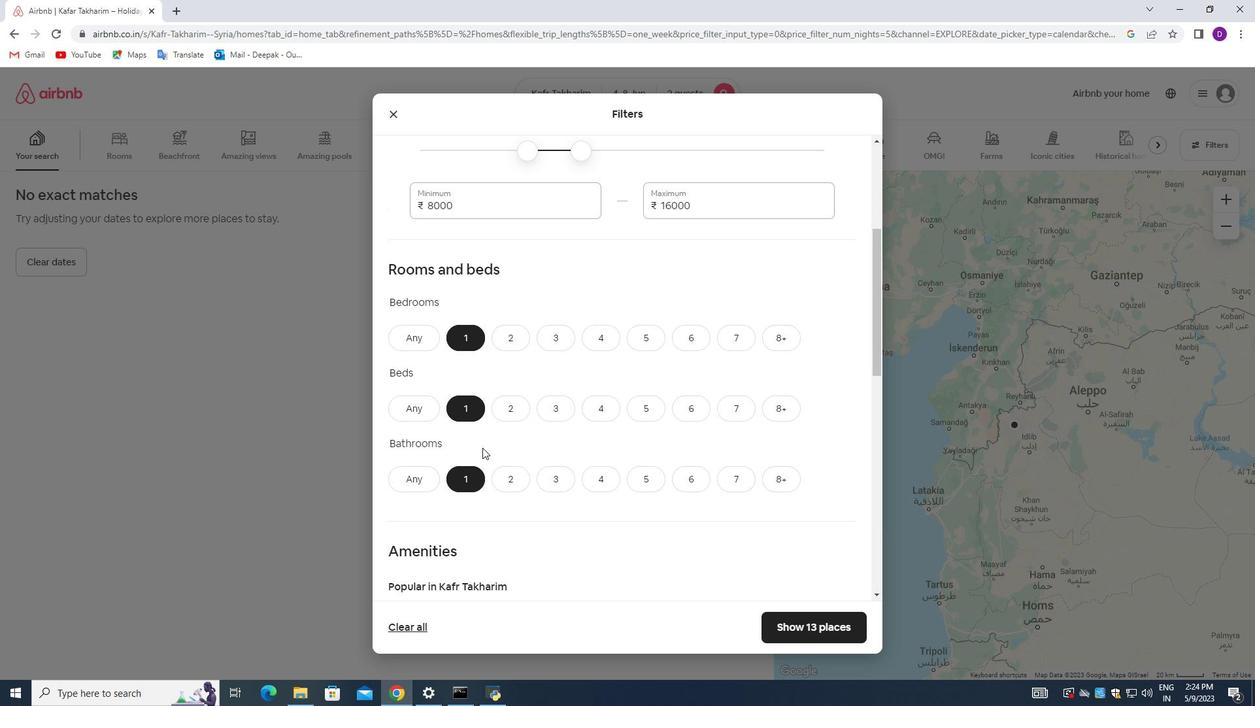 
Action: Mouse moved to (489, 447)
Screenshot: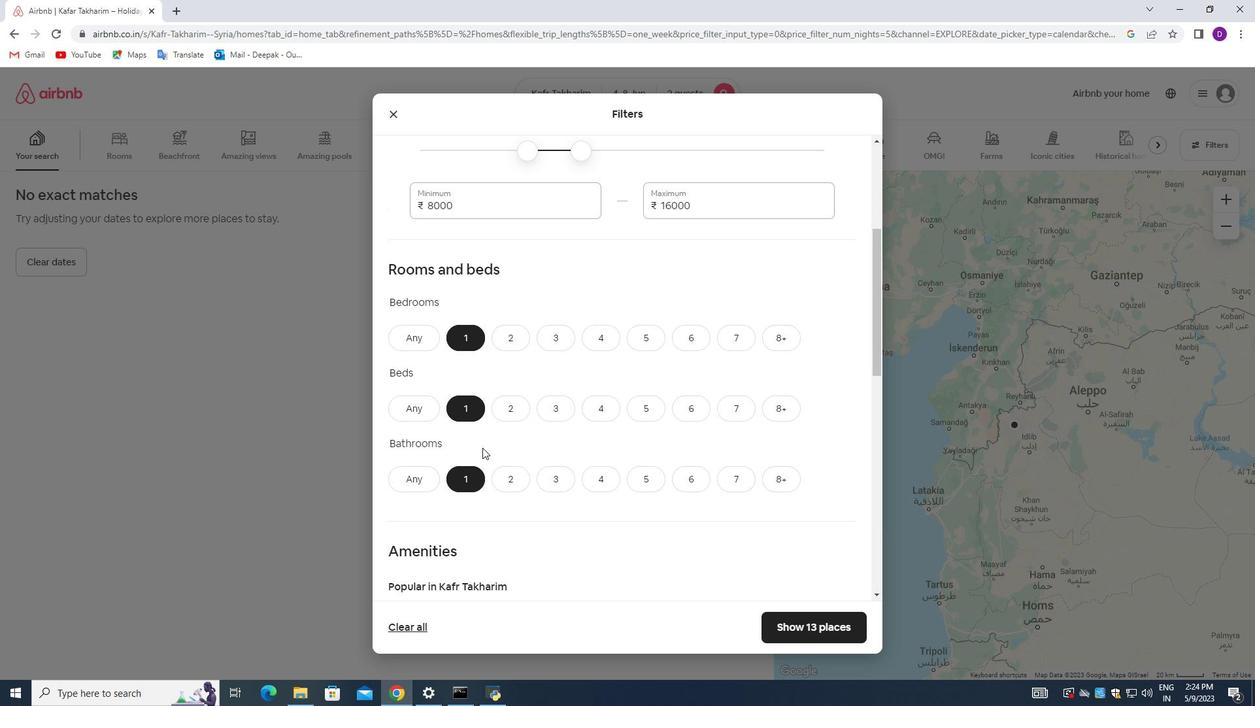 
Action: Mouse scrolled (489, 447) with delta (0, 0)
Screenshot: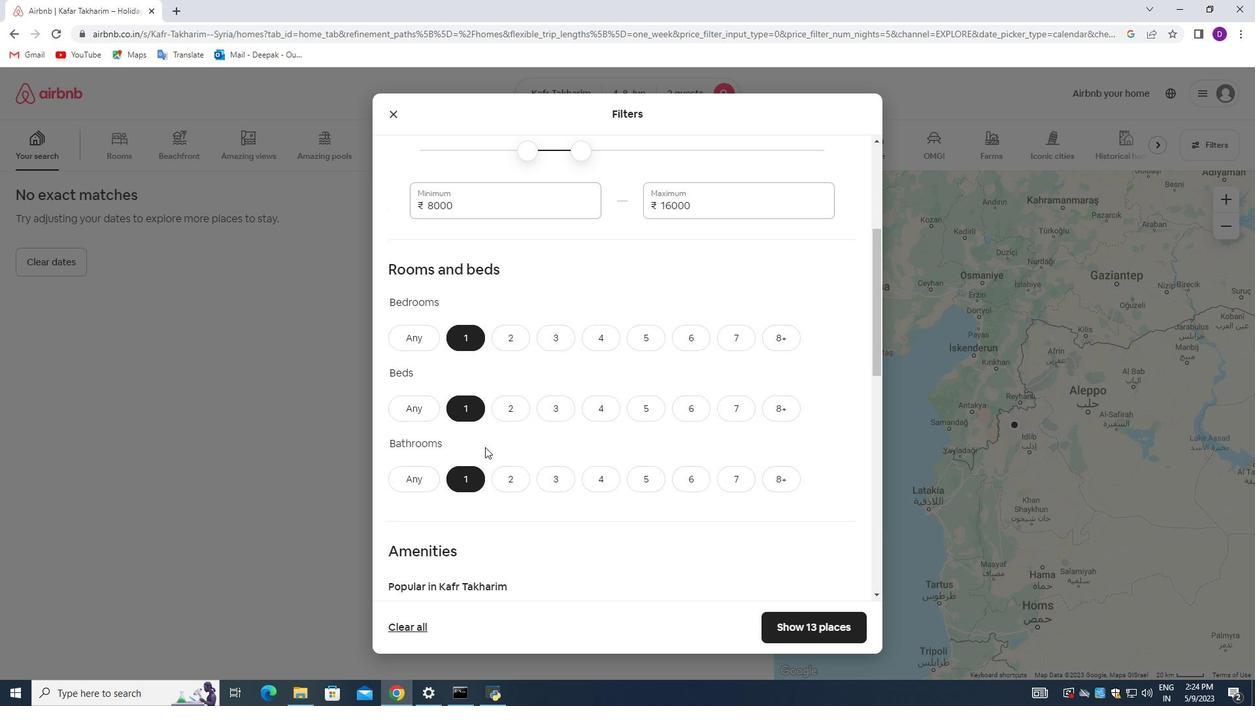 
Action: Mouse scrolled (489, 447) with delta (0, 0)
Screenshot: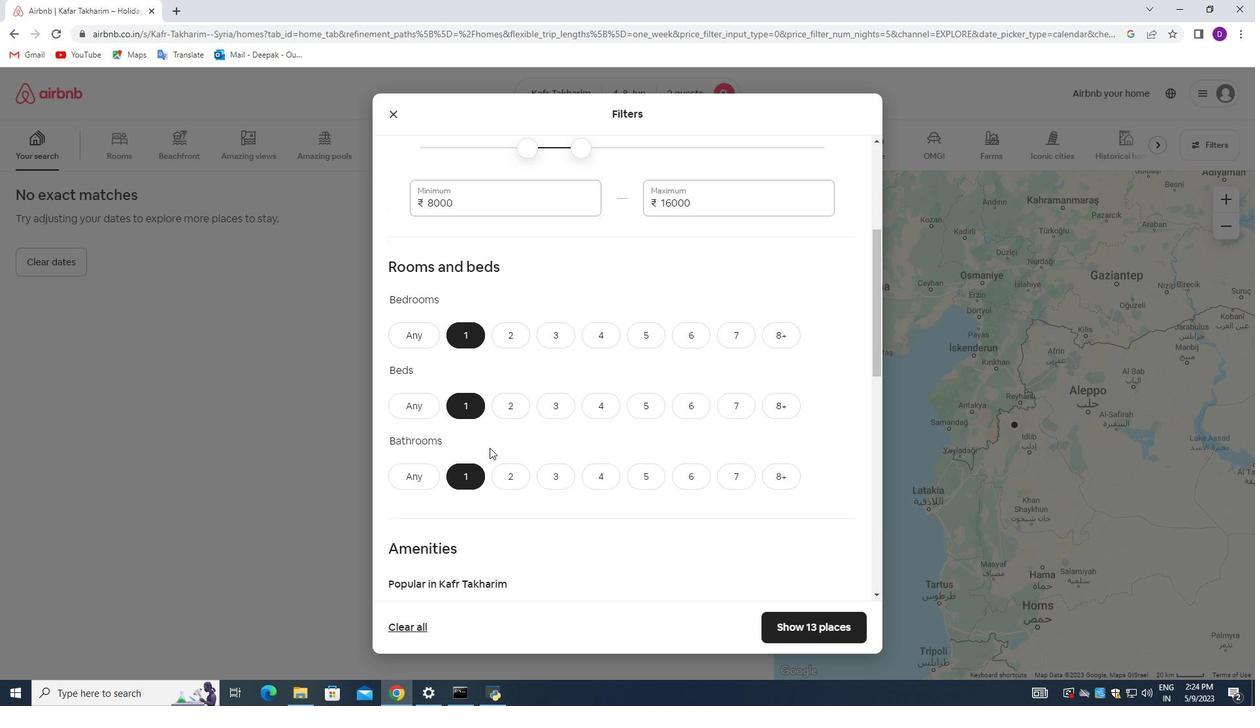 
Action: Mouse scrolled (489, 447) with delta (0, 0)
Screenshot: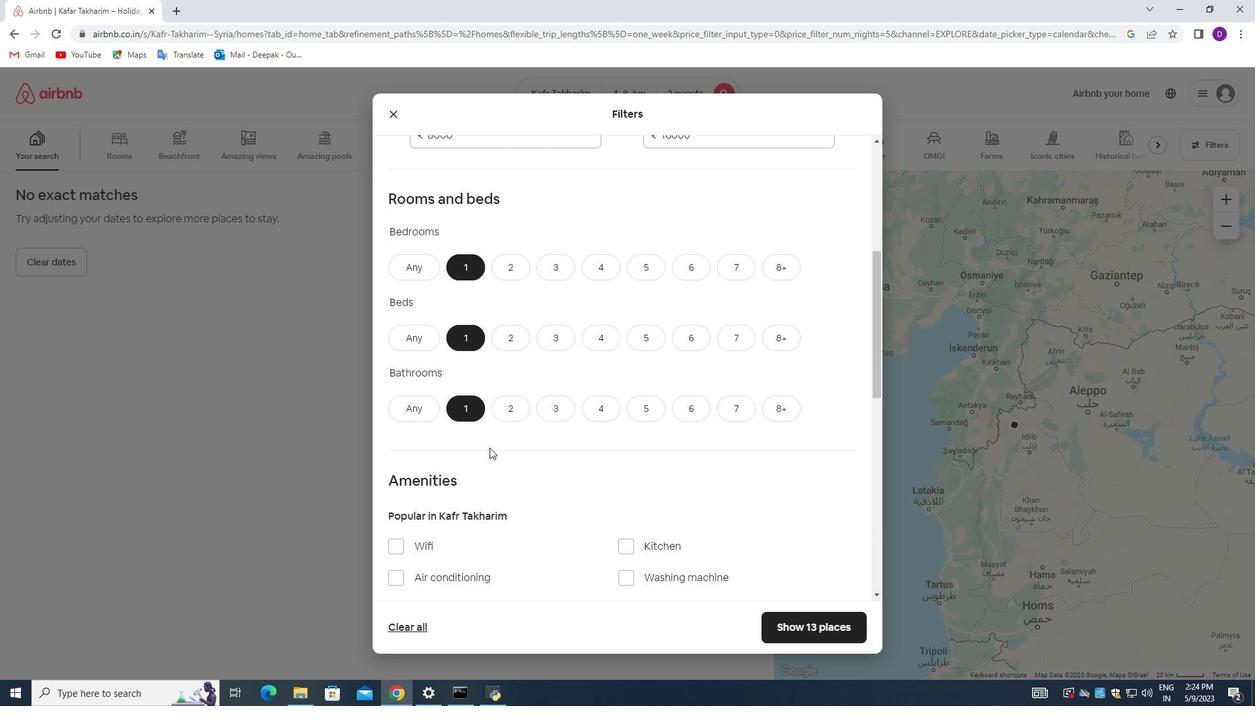 
Action: Mouse moved to (563, 445)
Screenshot: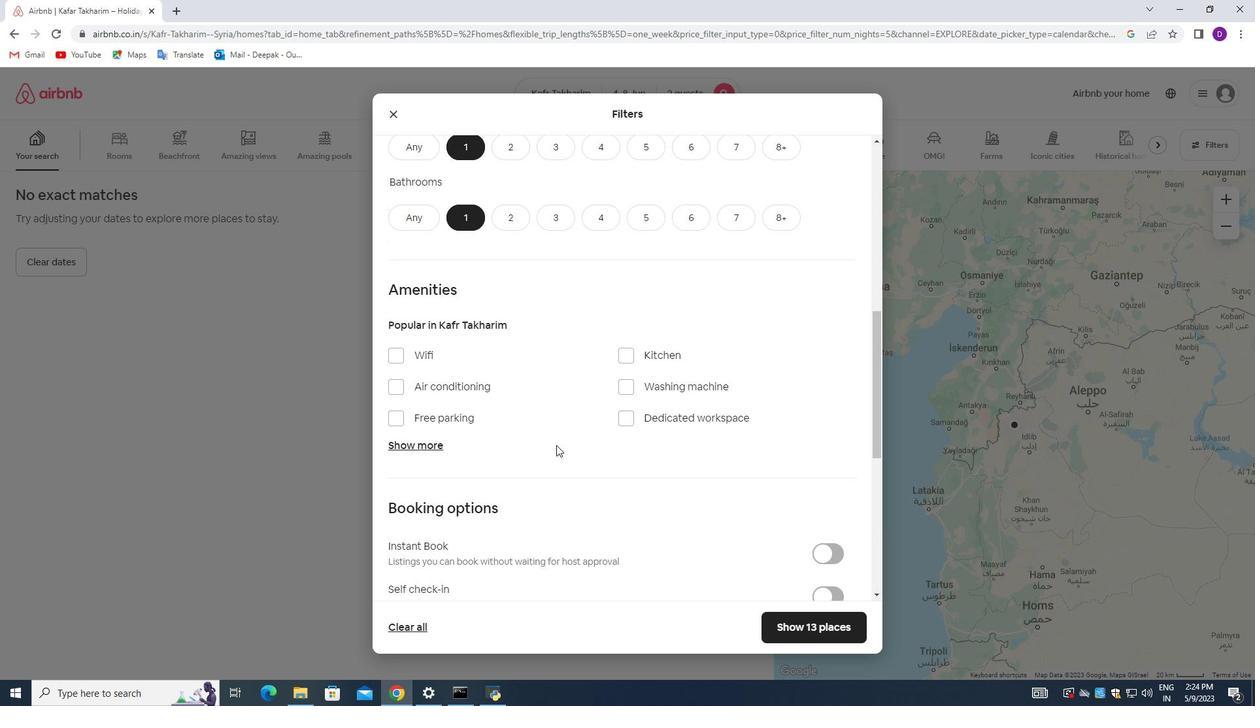 
Action: Mouse scrolled (563, 444) with delta (0, 0)
Screenshot: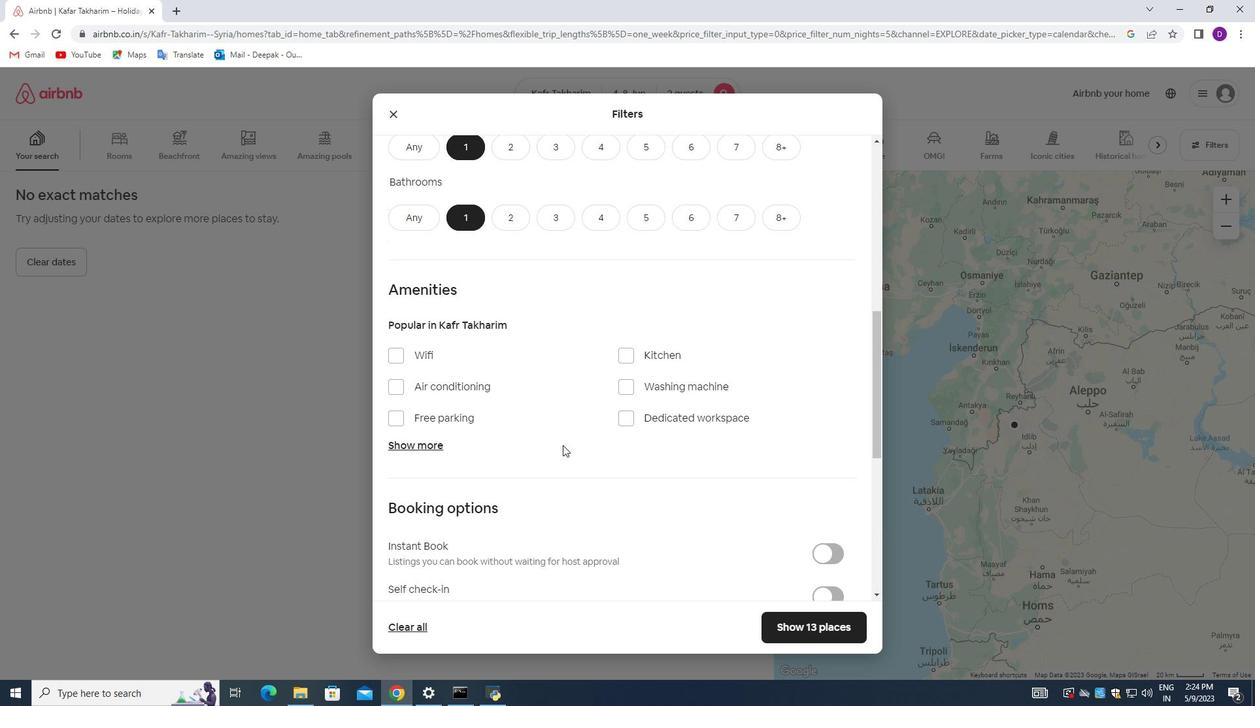 
Action: Mouse scrolled (563, 444) with delta (0, 0)
Screenshot: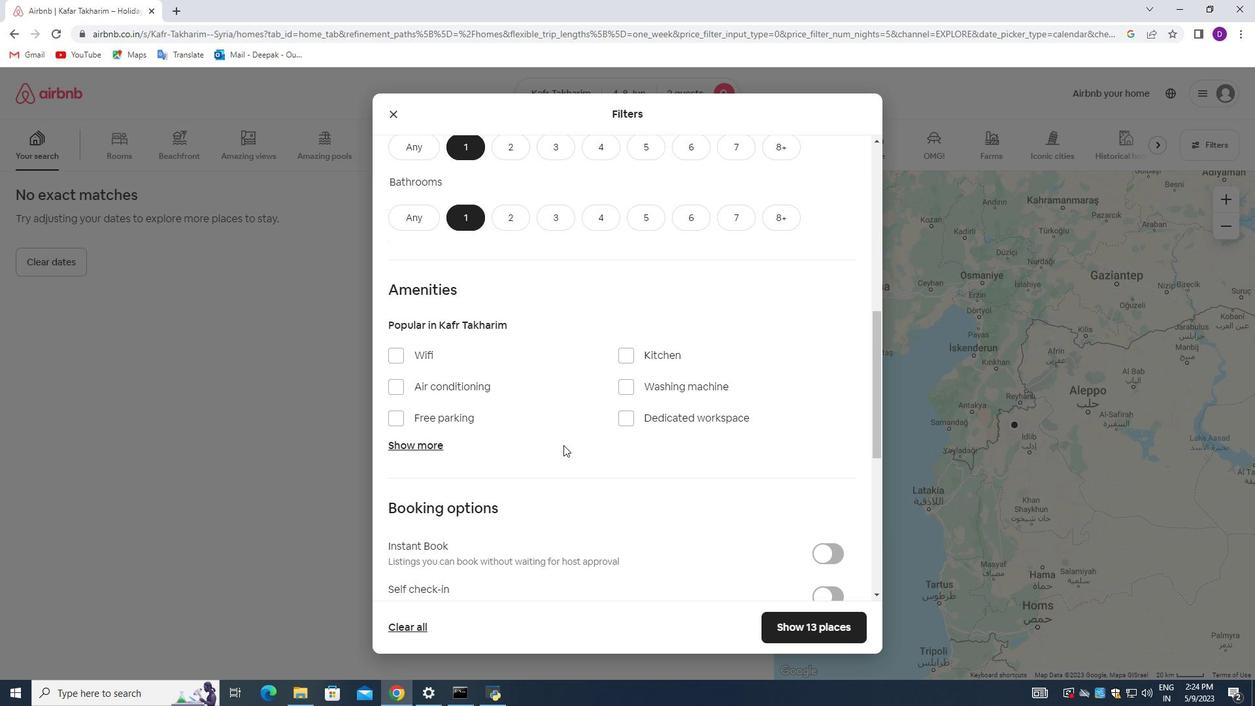
Action: Mouse moved to (827, 463)
Screenshot: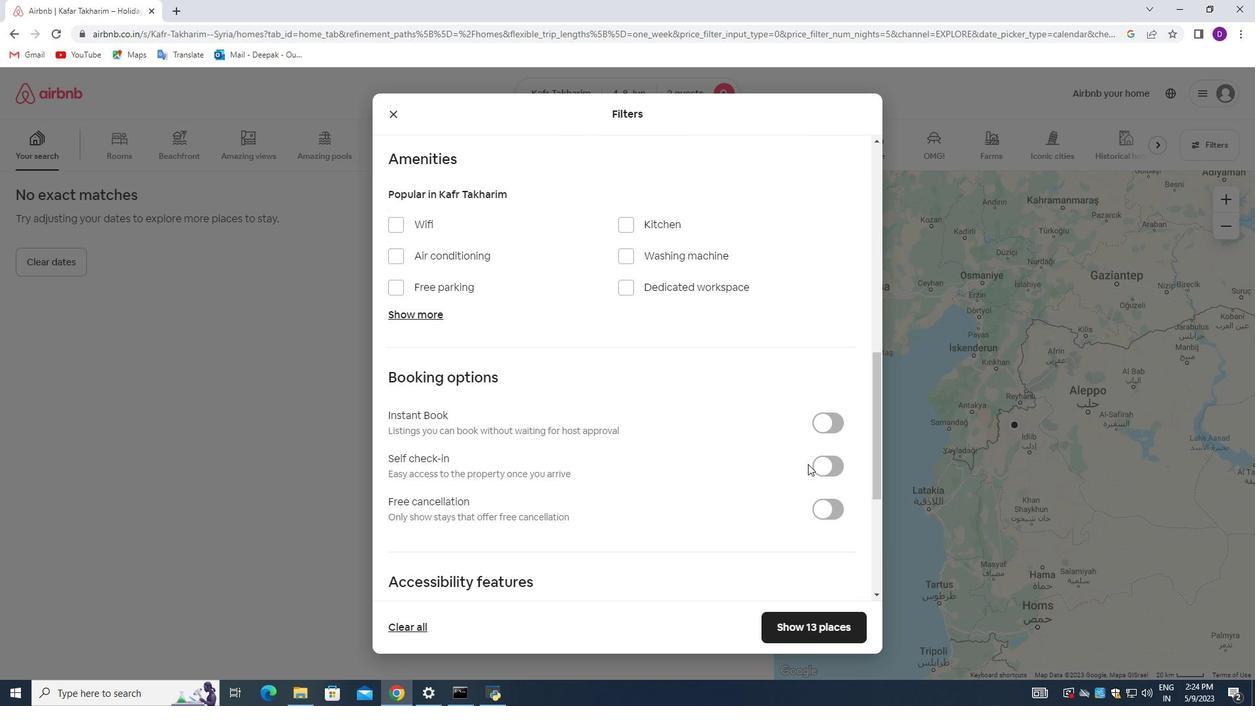 
Action: Mouse pressed left at (827, 463)
Screenshot: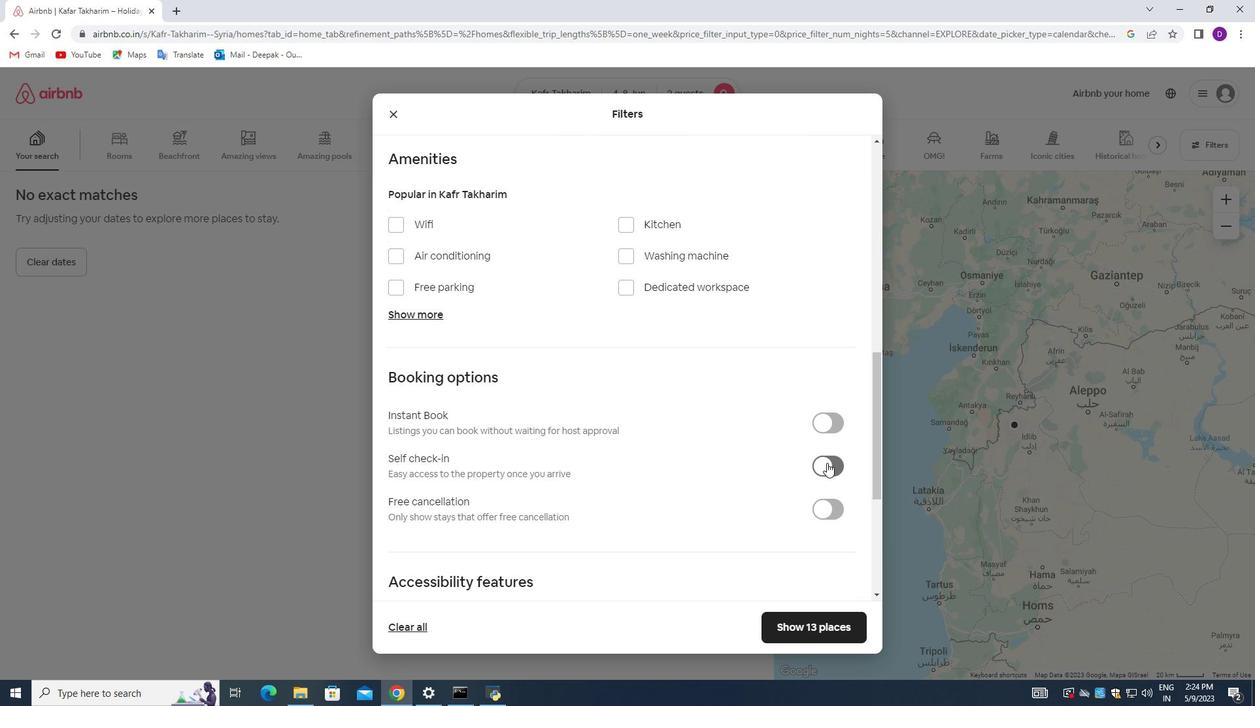
Action: Mouse moved to (652, 474)
Screenshot: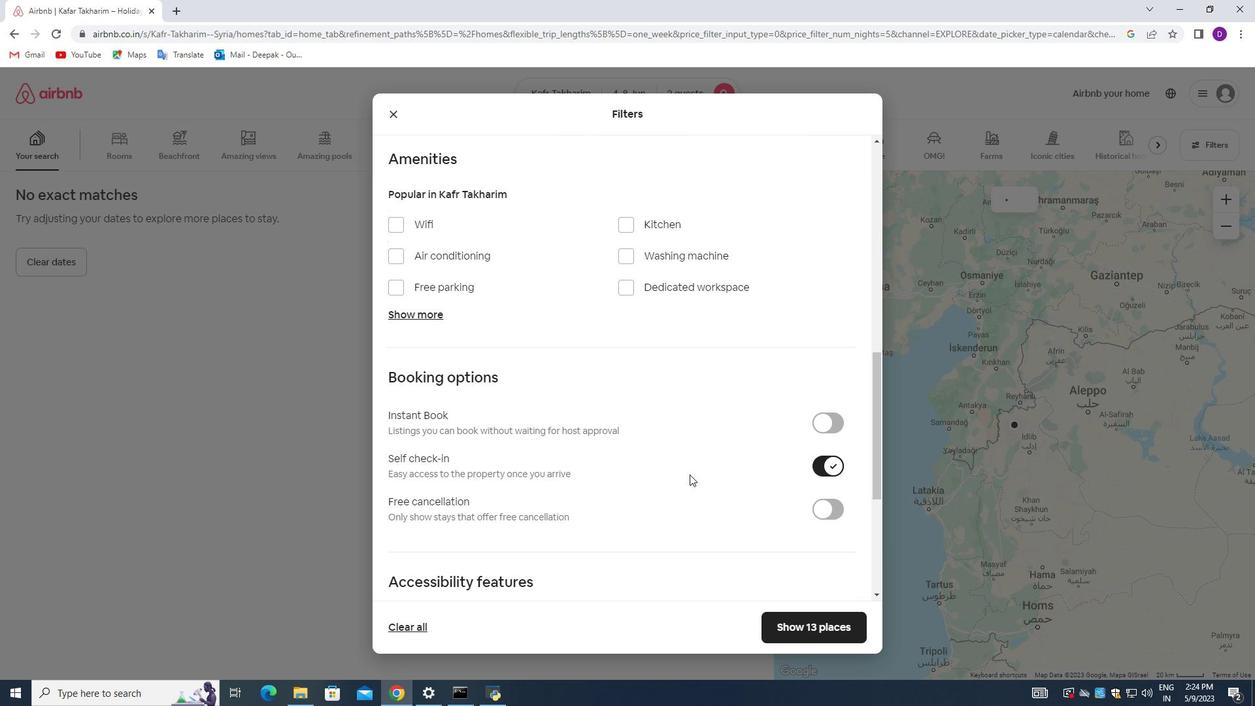 
Action: Mouse scrolled (652, 473) with delta (0, 0)
Screenshot: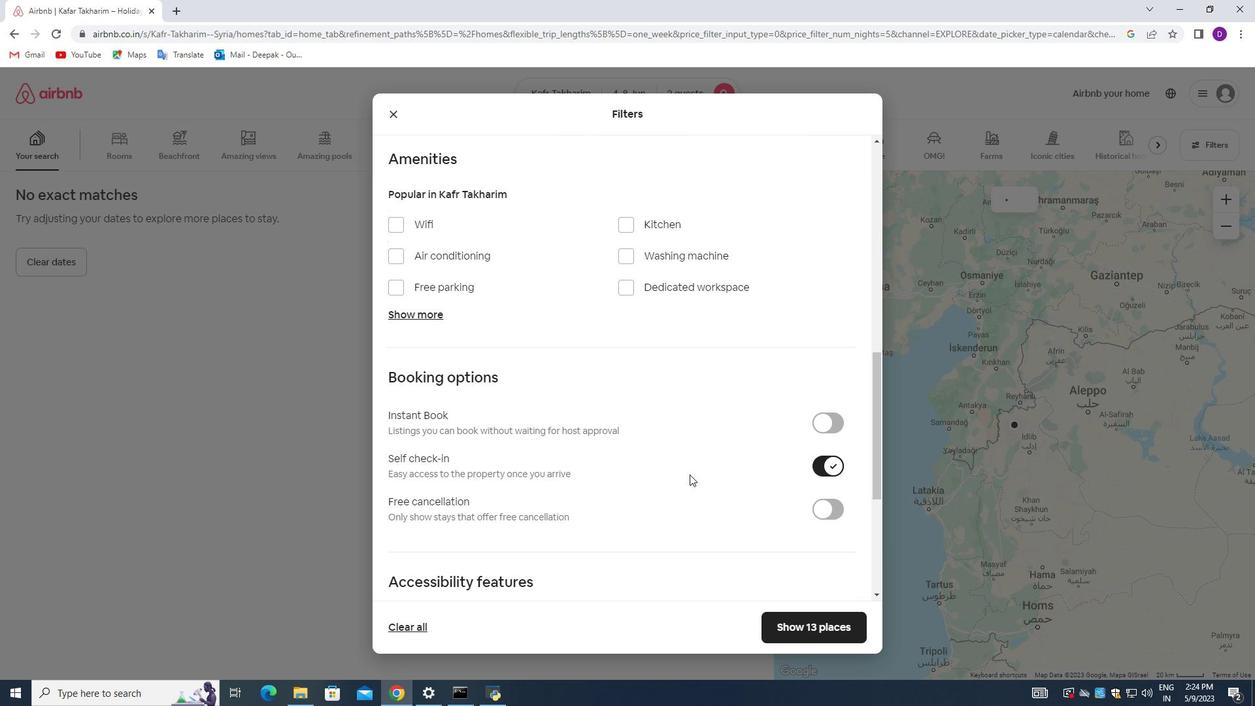 
Action: Mouse moved to (648, 474)
Screenshot: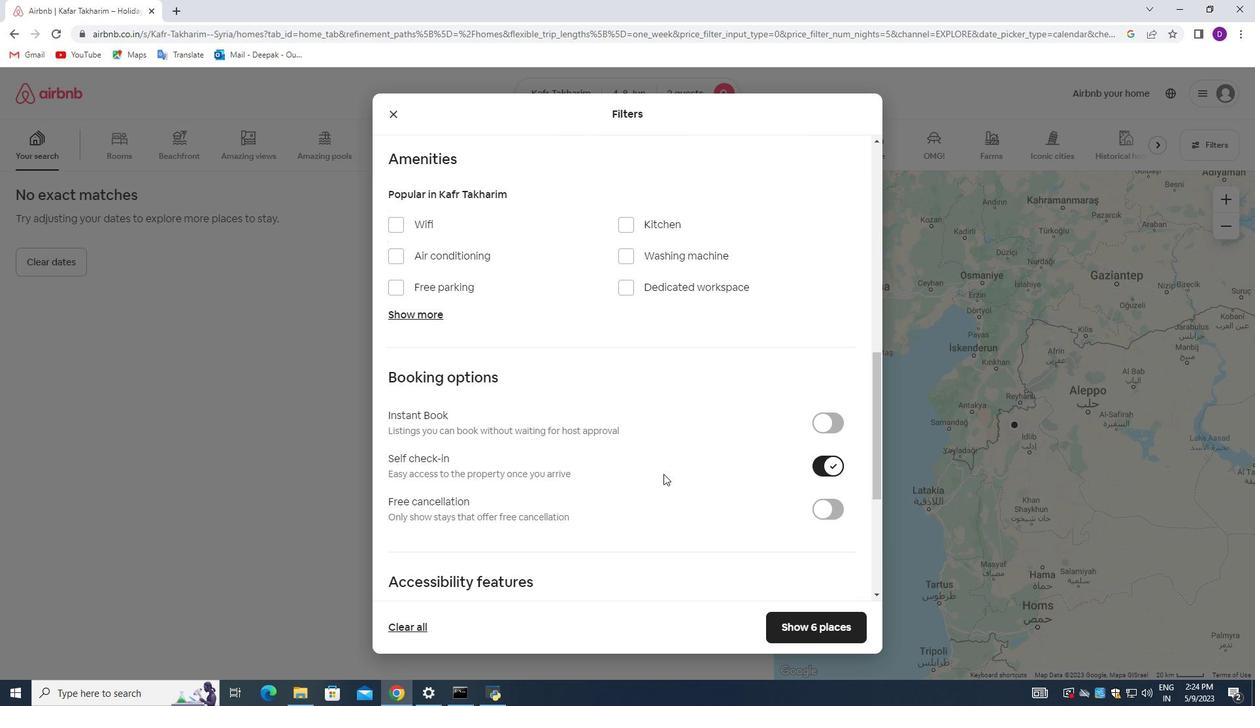 
Action: Mouse scrolled (648, 473) with delta (0, 0)
Screenshot: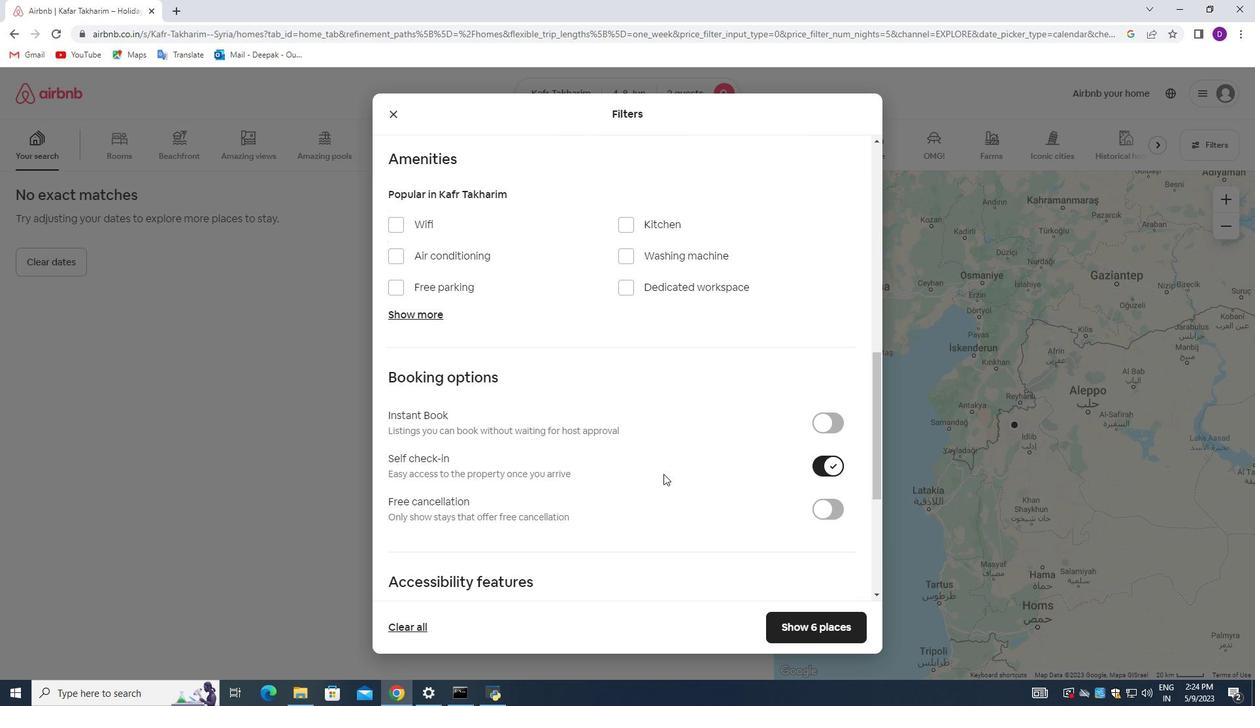 
Action: Mouse moved to (647, 474)
Screenshot: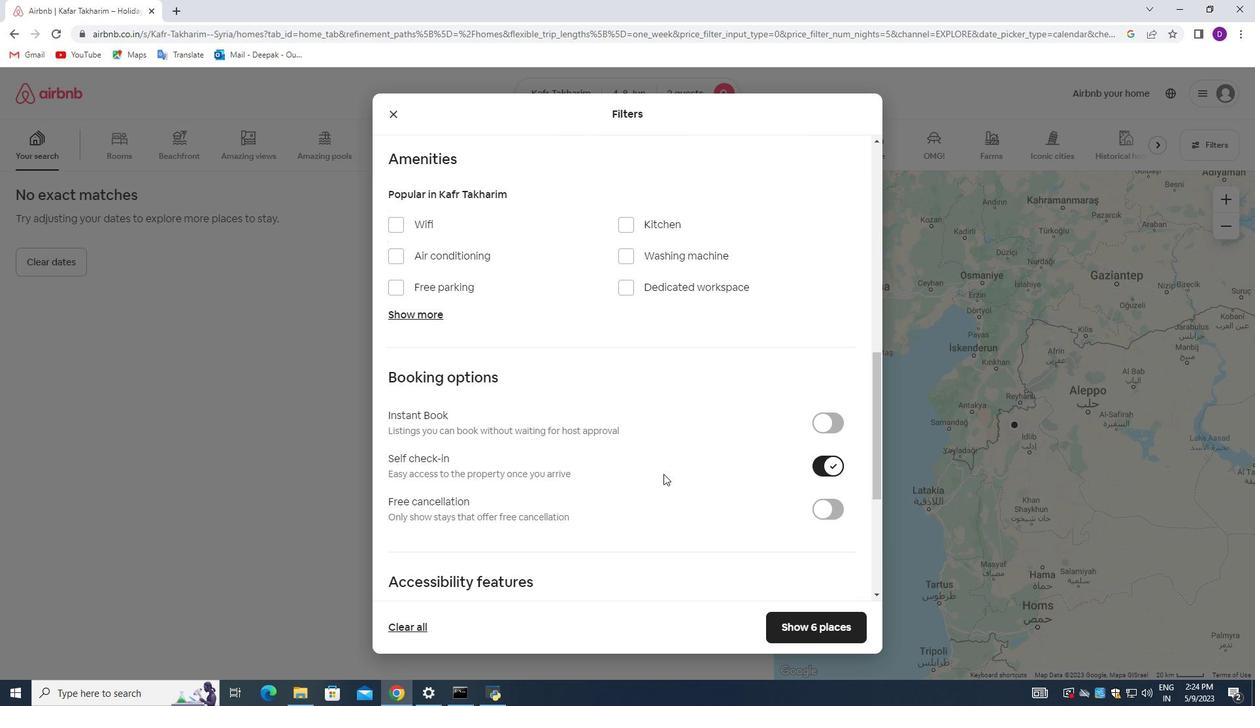 
Action: Mouse scrolled (647, 473) with delta (0, 0)
Screenshot: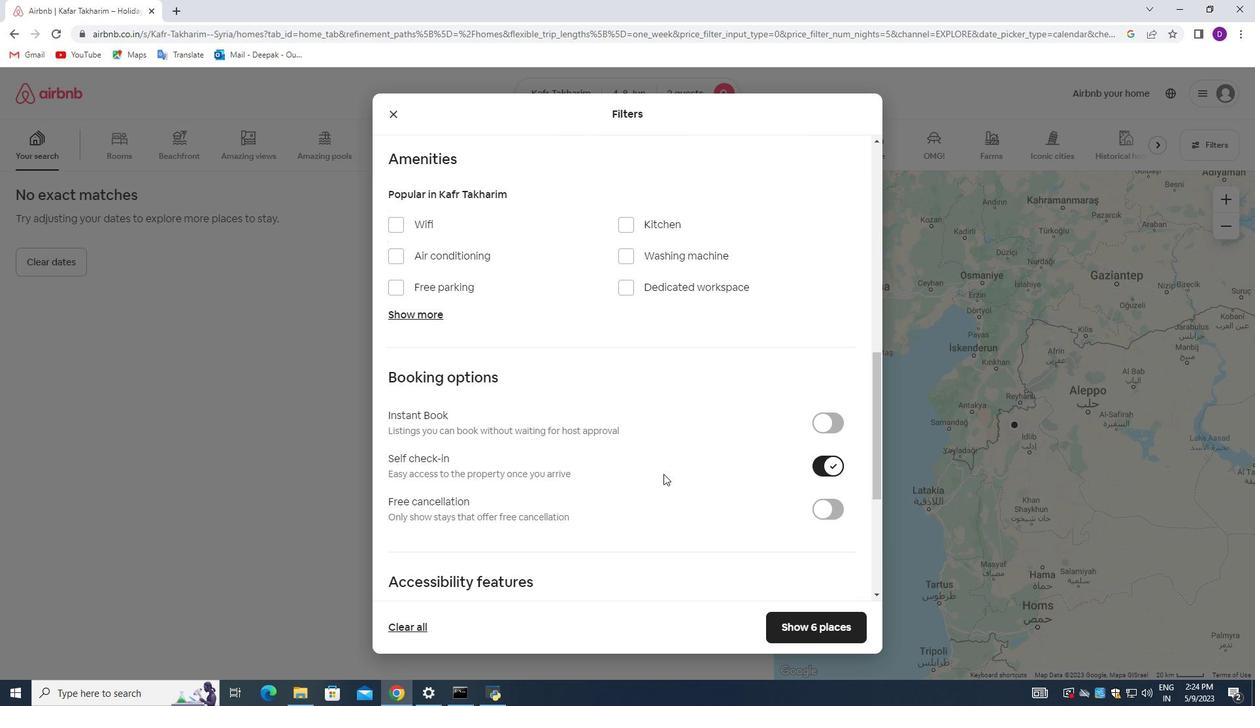 
Action: Mouse moved to (646, 474)
Screenshot: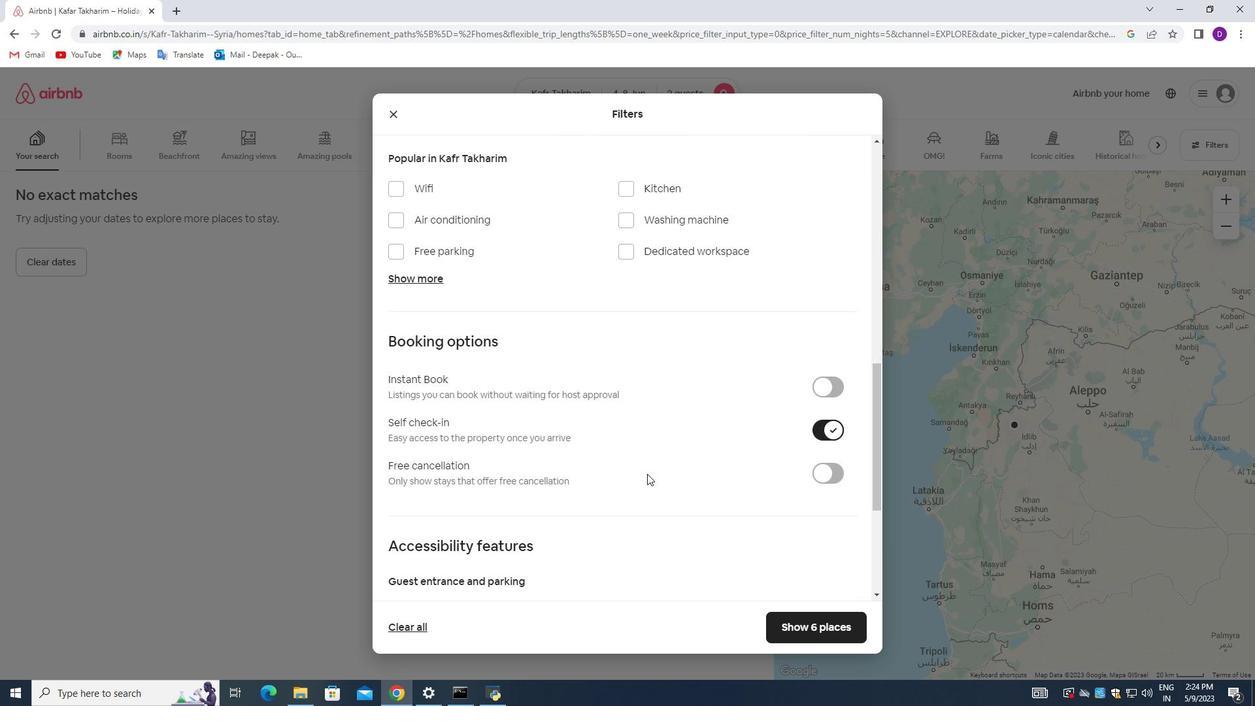 
Action: Mouse scrolled (646, 473) with delta (0, 0)
Screenshot: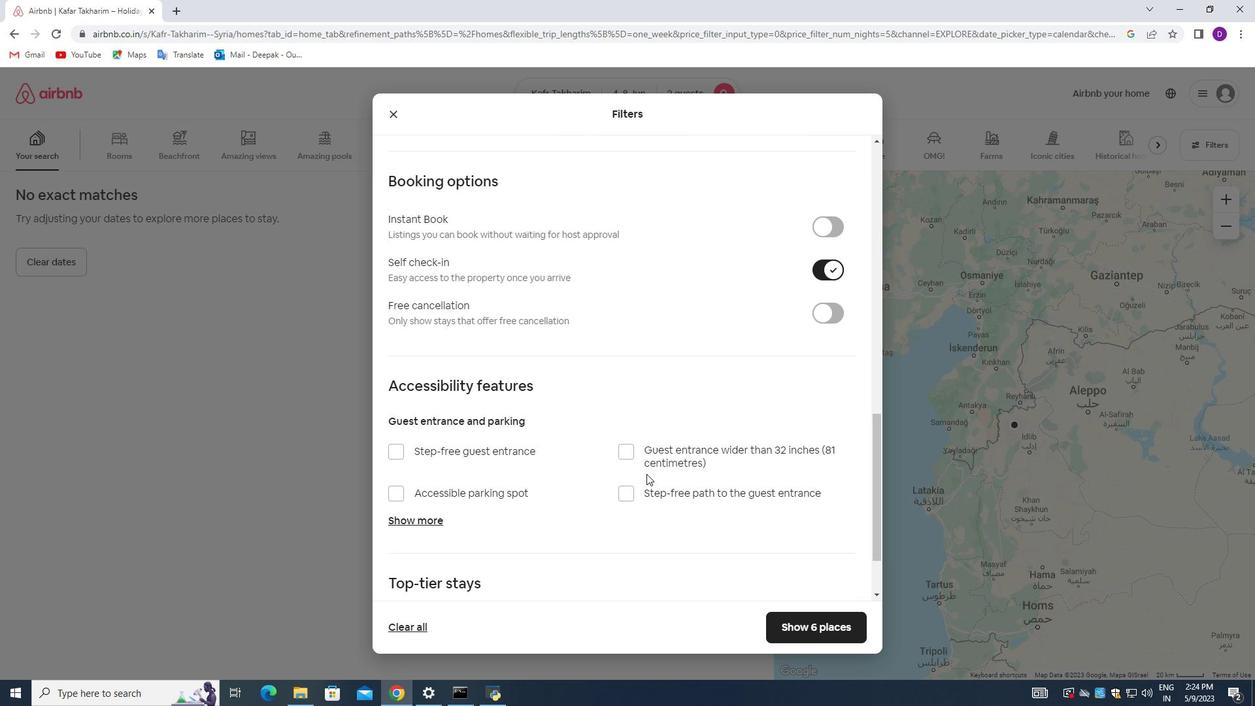 
Action: Mouse scrolled (646, 473) with delta (0, 0)
Screenshot: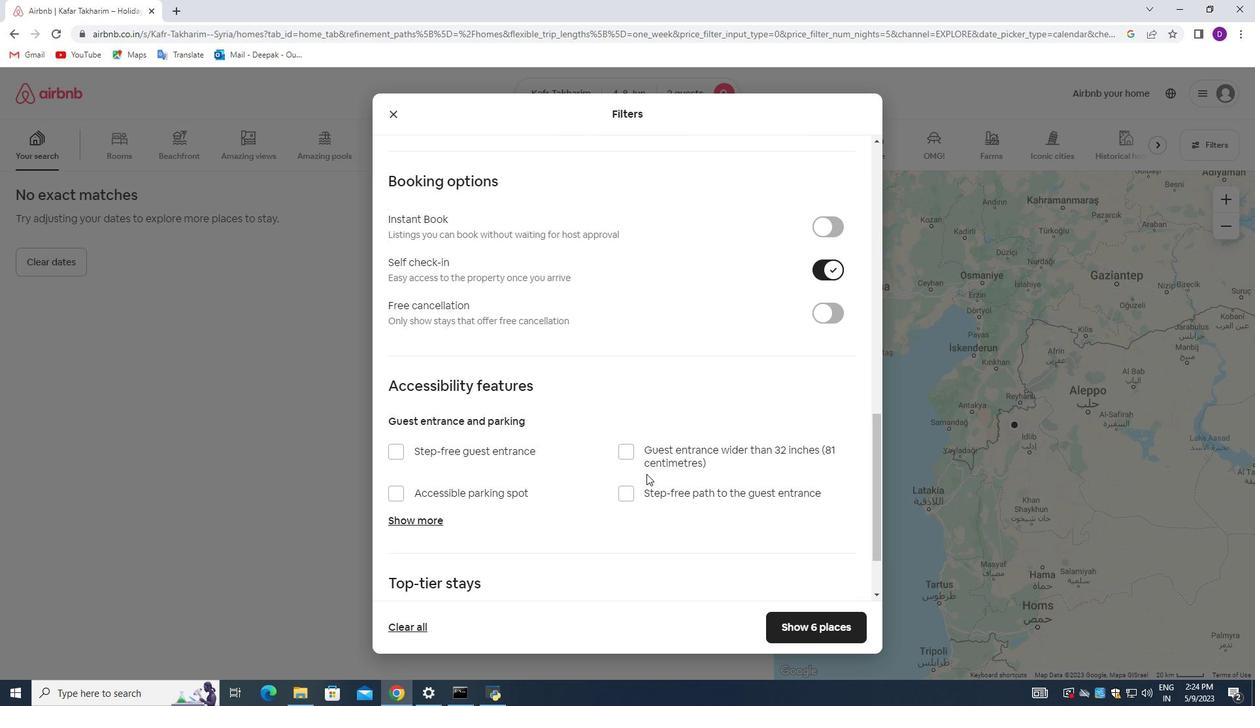 
Action: Mouse scrolled (646, 473) with delta (0, 0)
Screenshot: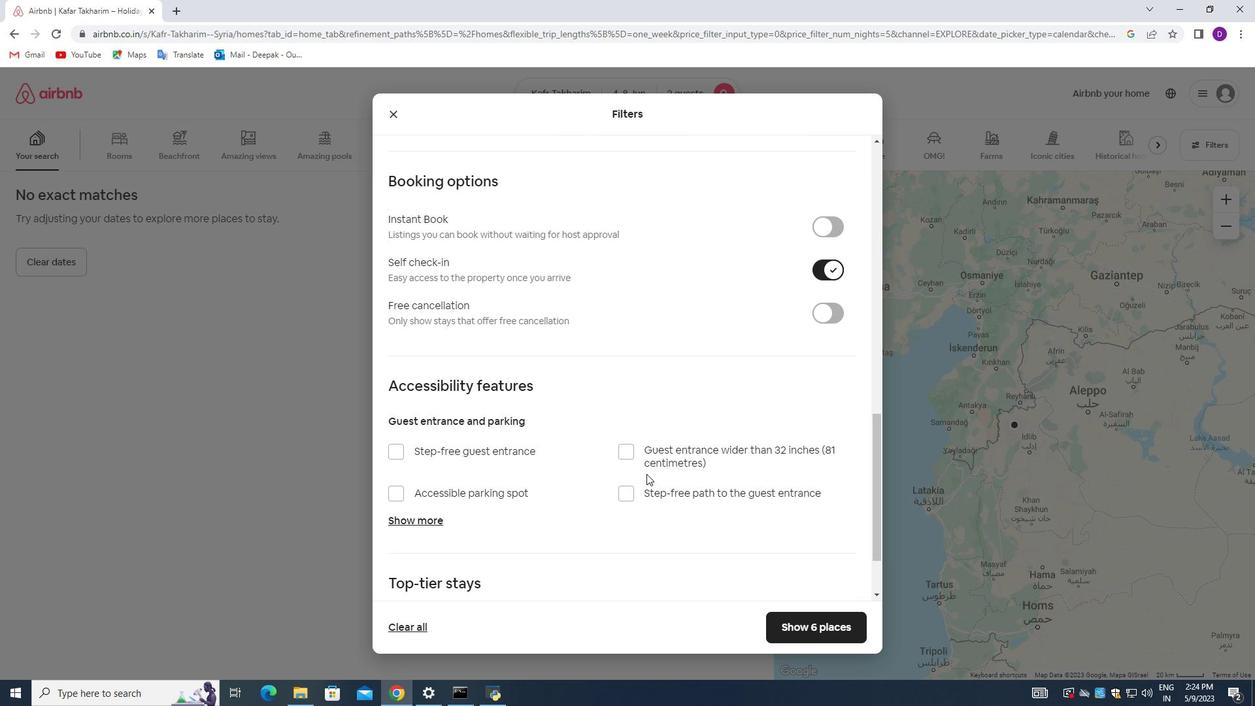 
Action: Mouse scrolled (646, 473) with delta (0, 0)
Screenshot: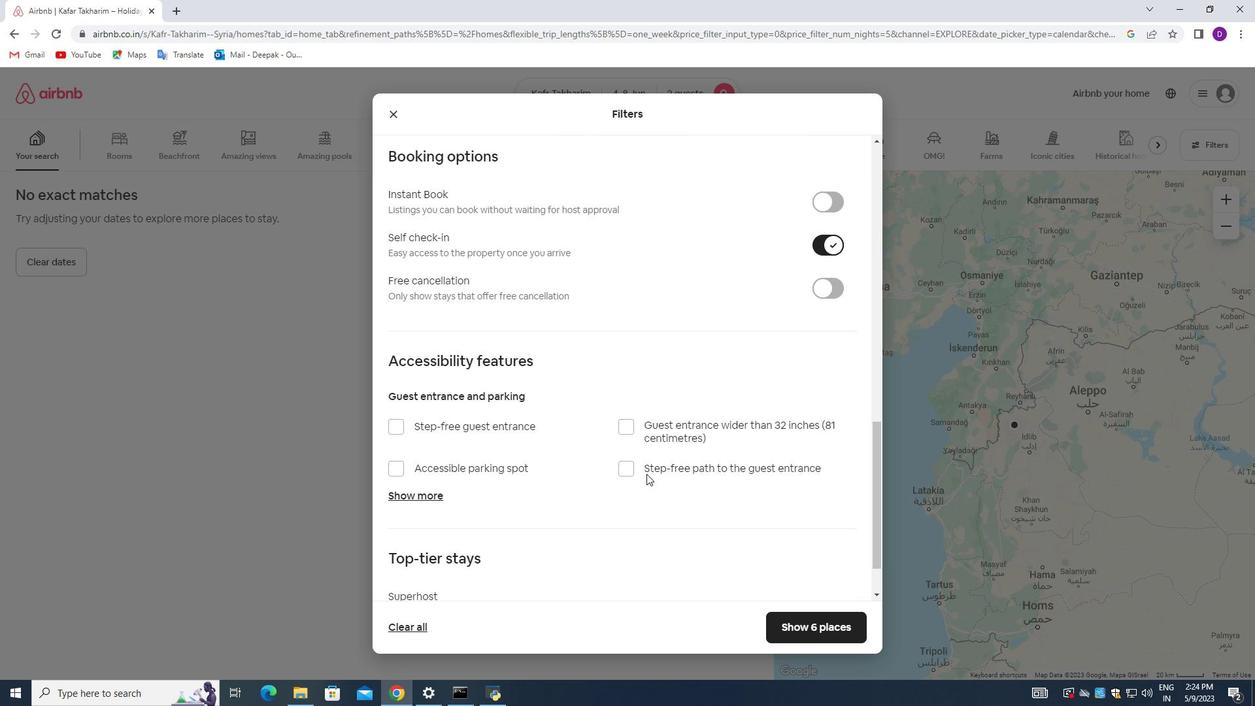 
Action: Mouse moved to (638, 478)
Screenshot: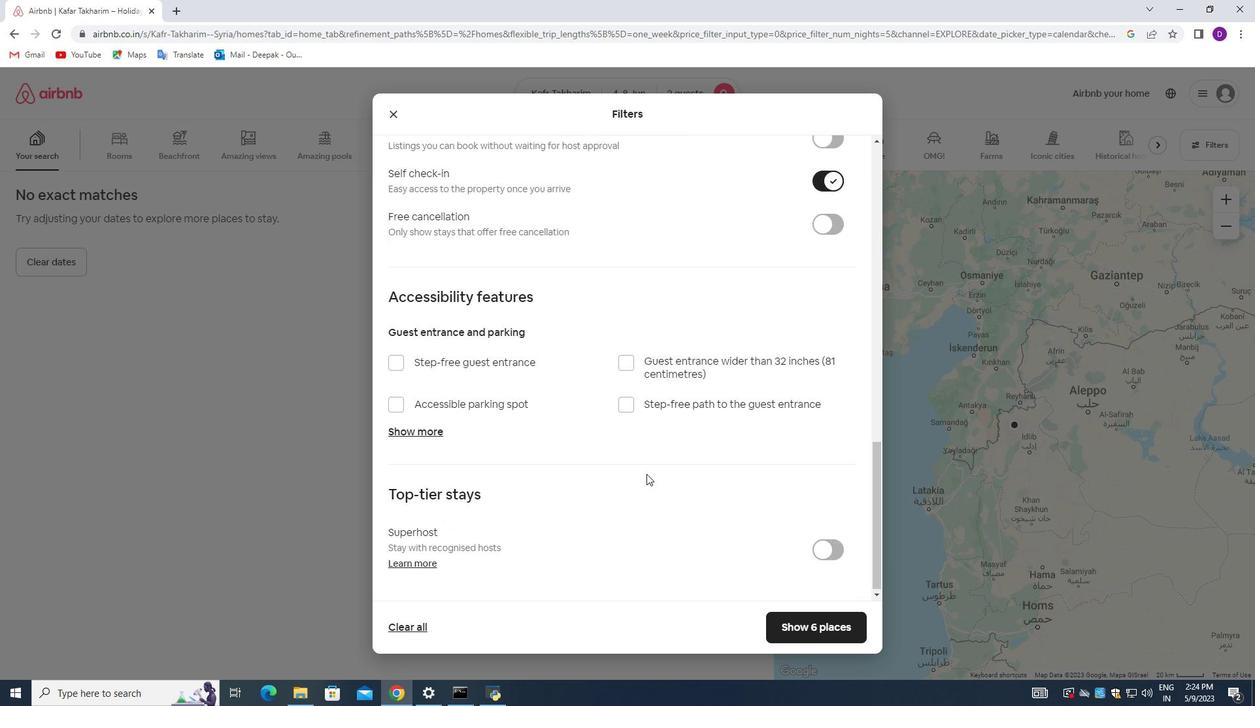 
Action: Mouse scrolled (638, 478) with delta (0, 0)
Screenshot: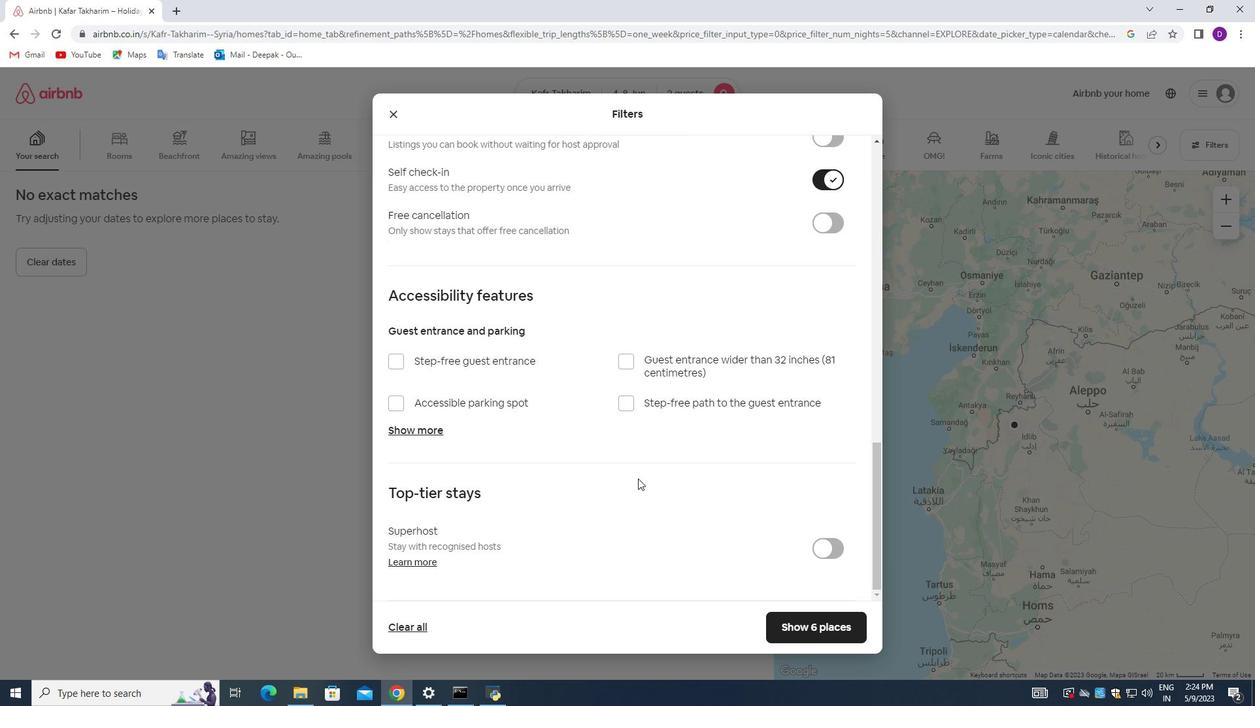 
Action: Mouse moved to (637, 478)
Screenshot: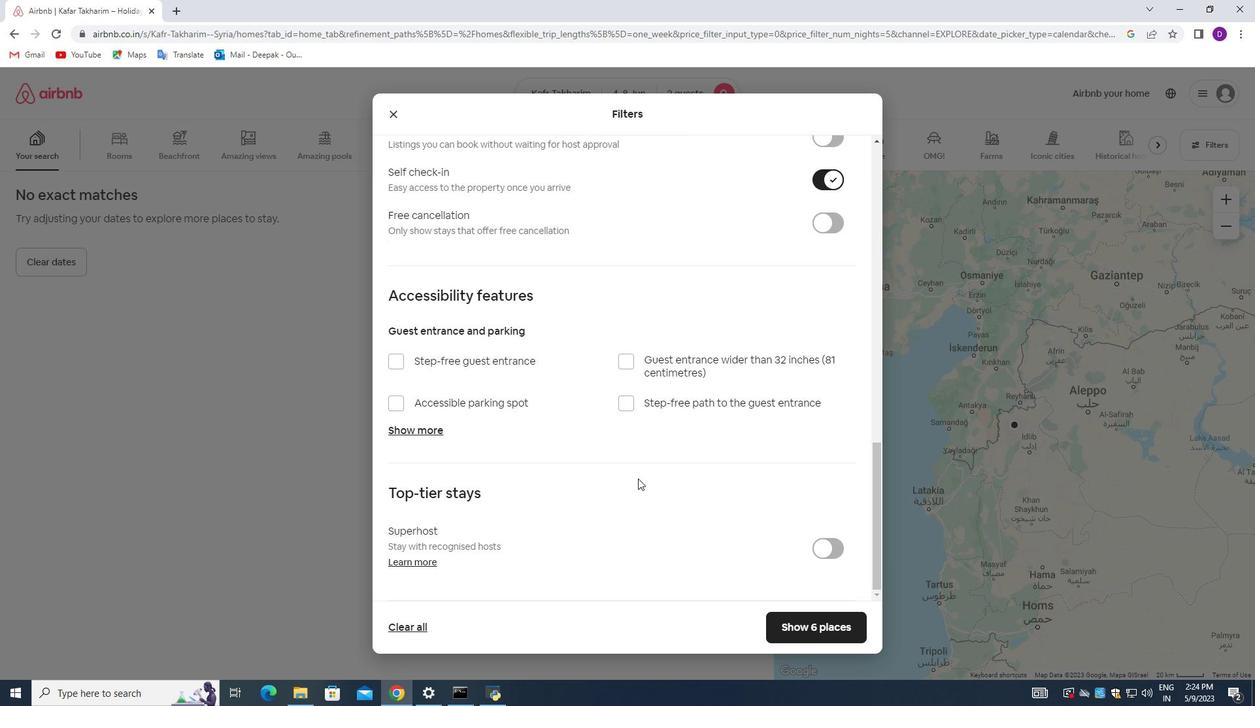 
Action: Mouse scrolled (637, 478) with delta (0, 0)
Screenshot: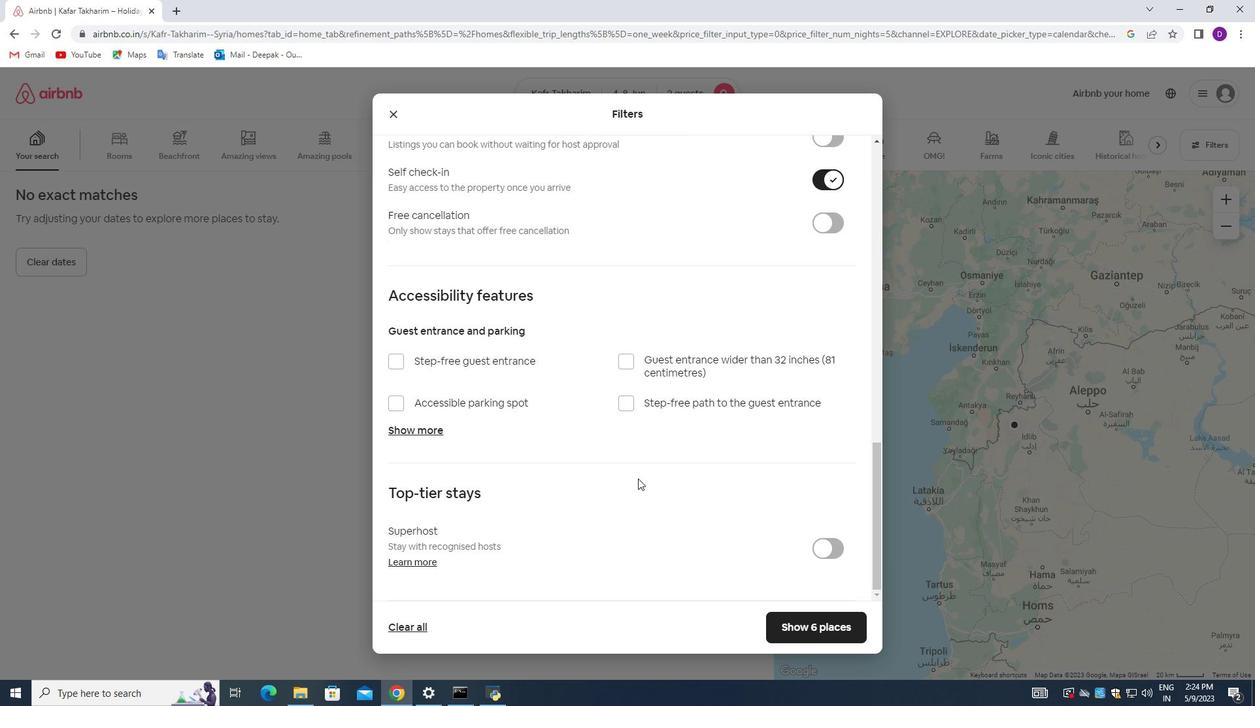 
Action: Mouse moved to (625, 485)
Screenshot: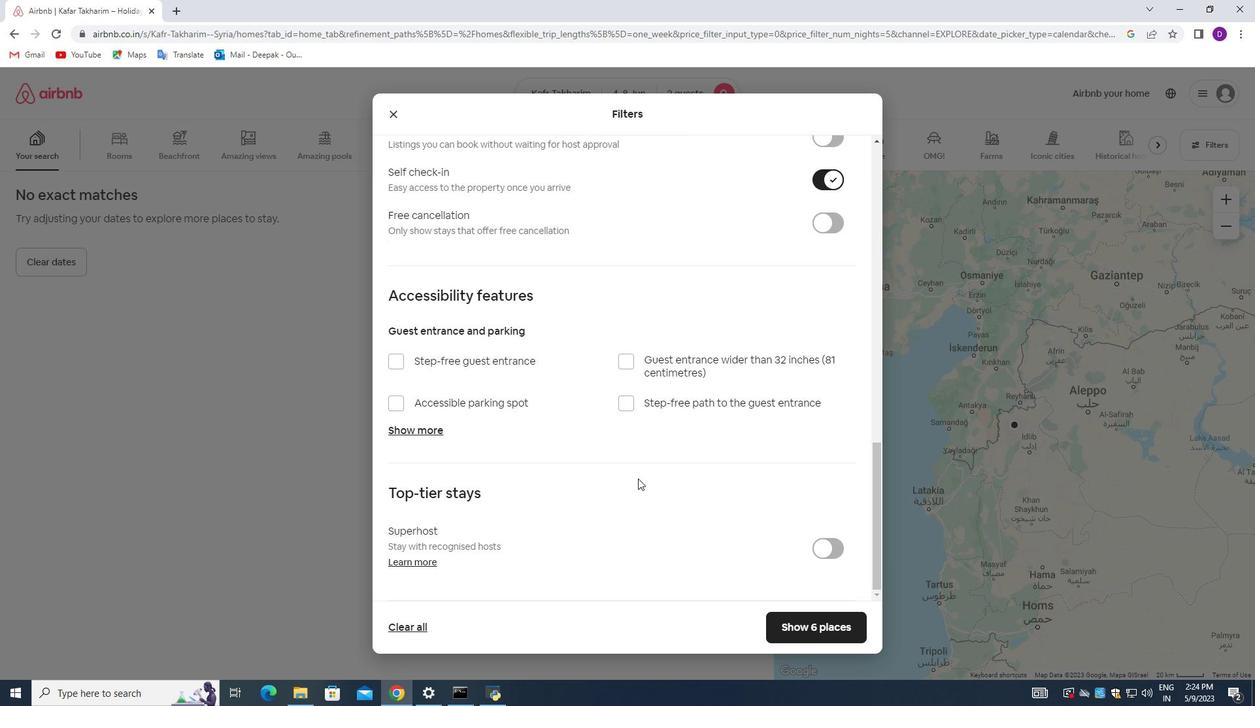 
Action: Mouse scrolled (625, 484) with delta (0, 0)
Screenshot: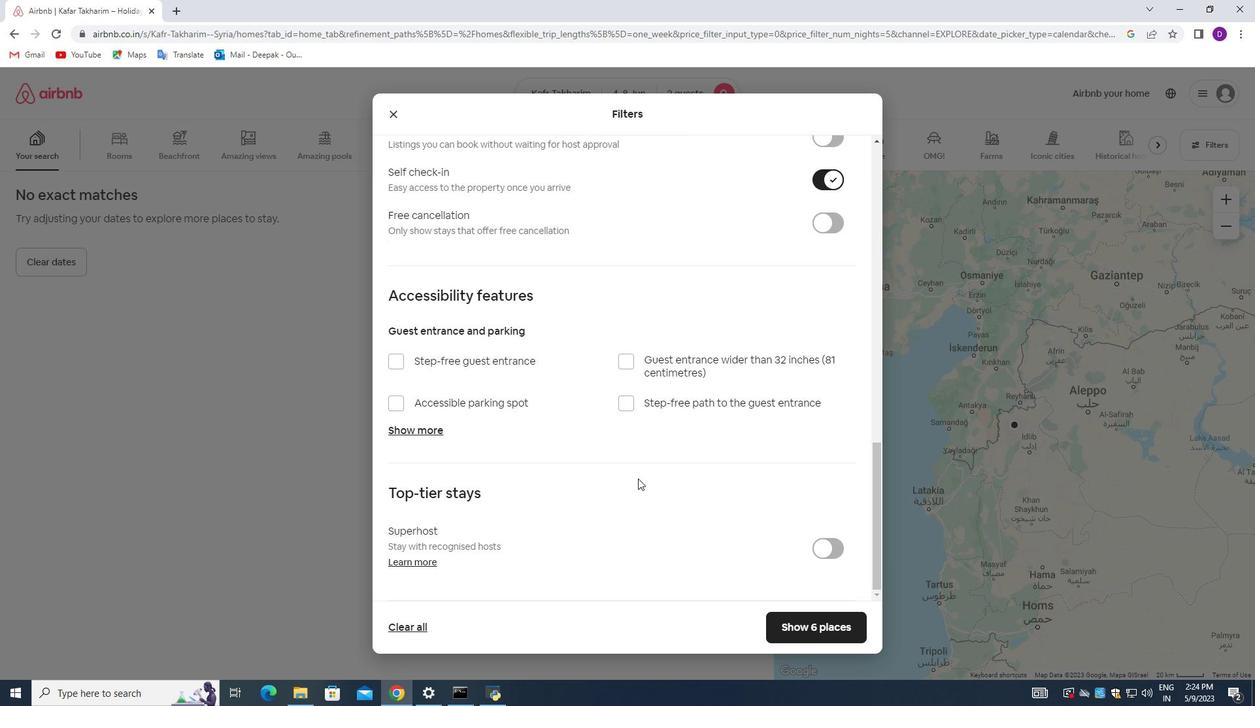 
Action: Mouse moved to (772, 621)
Screenshot: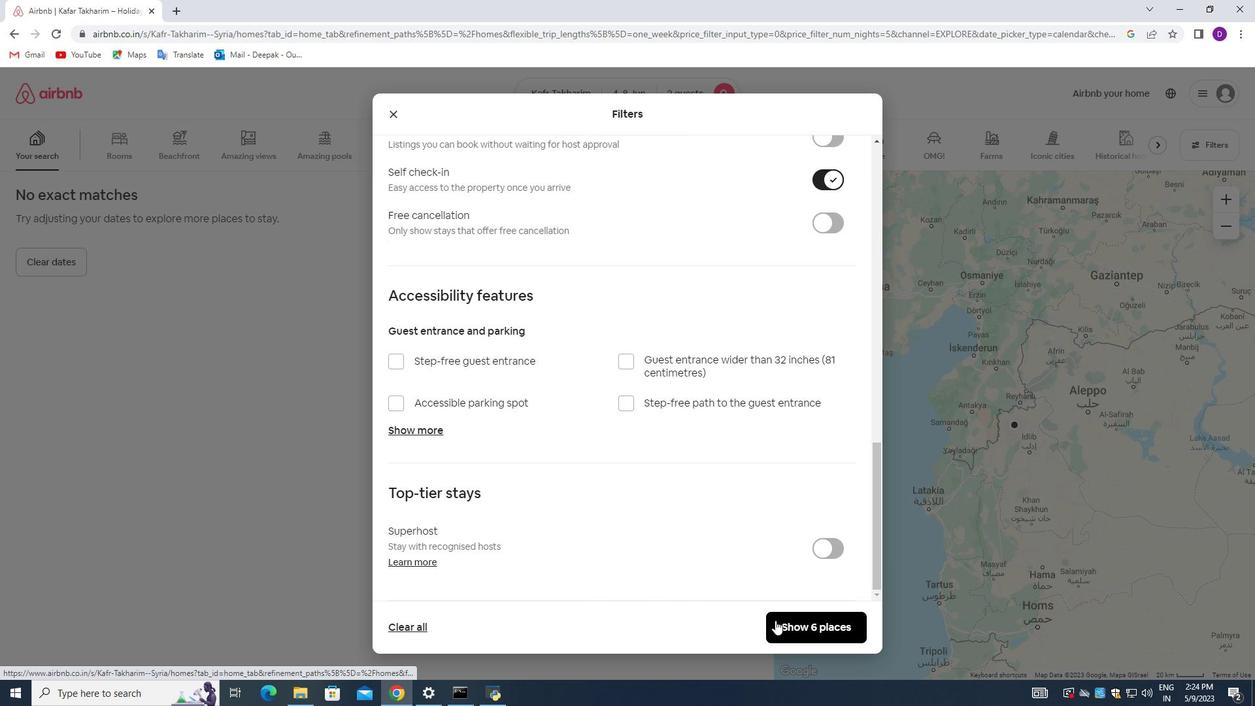 
Action: Mouse pressed left at (772, 621)
Screenshot: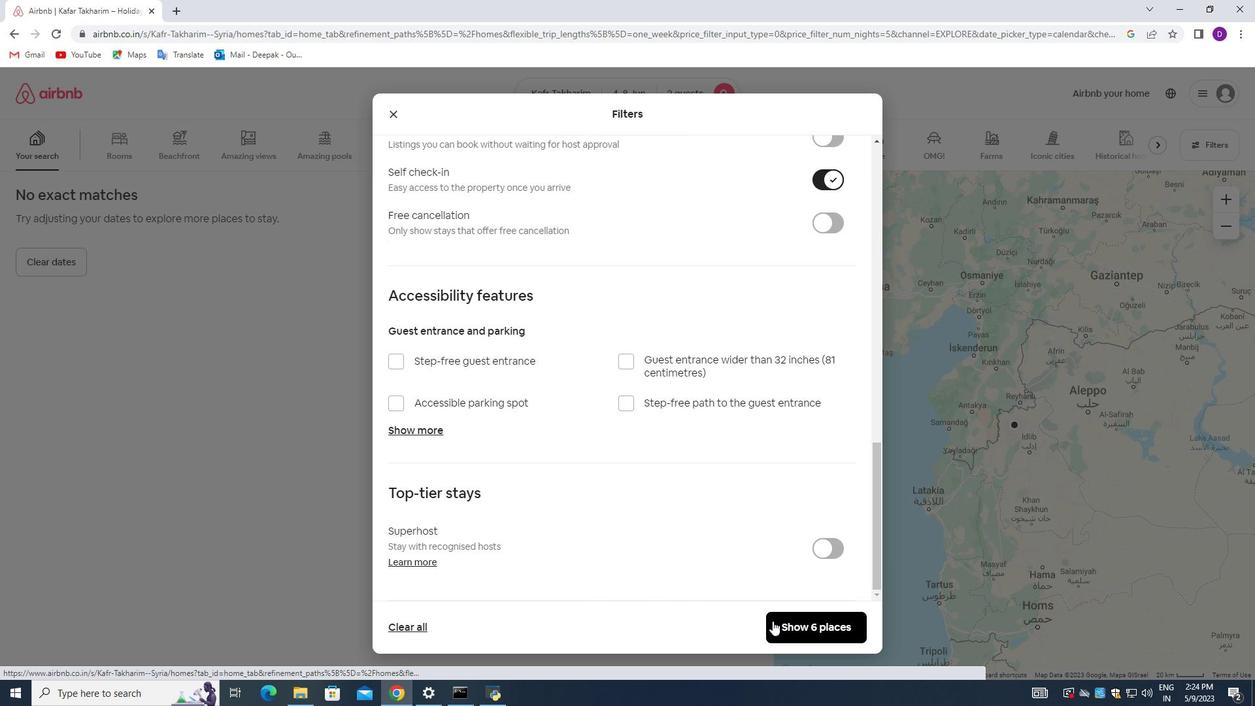 
Action: Mouse moved to (726, 485)
Screenshot: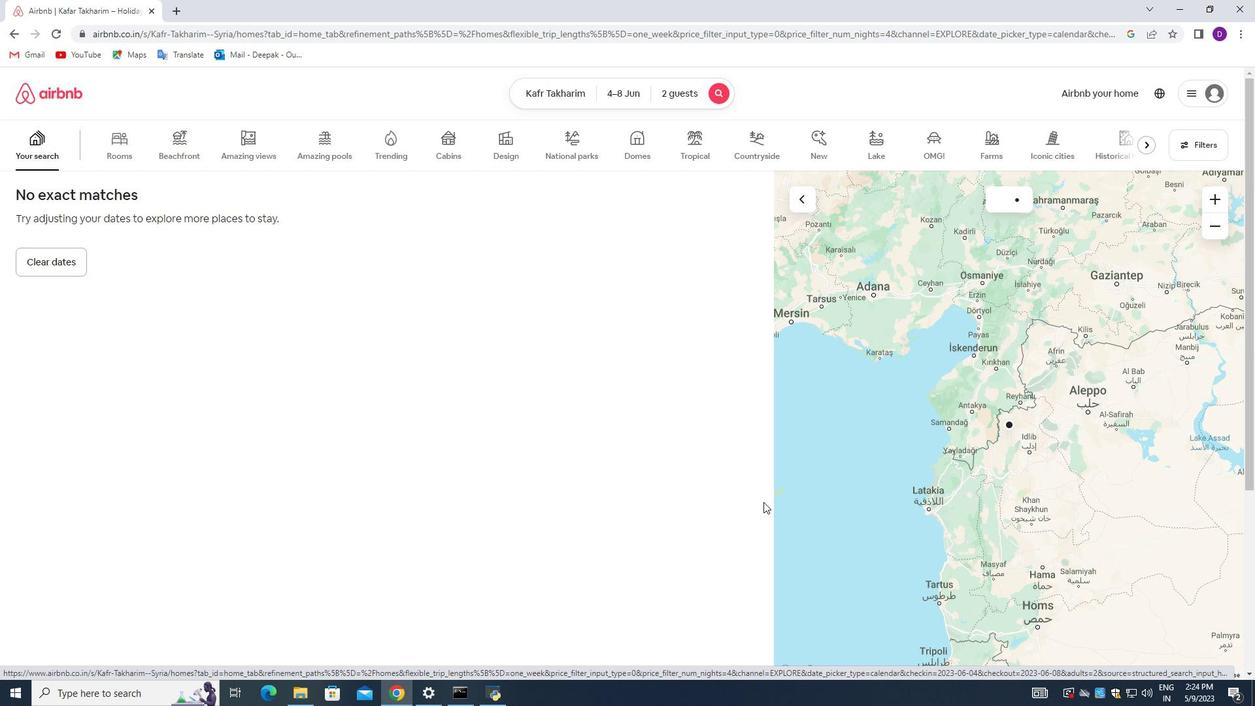 
